 Task: Add a condition where "Hours until next SLA breach Less than Fifty" in unsolved tickets in your groups.
Action: Mouse moved to (132, 460)
Screenshot: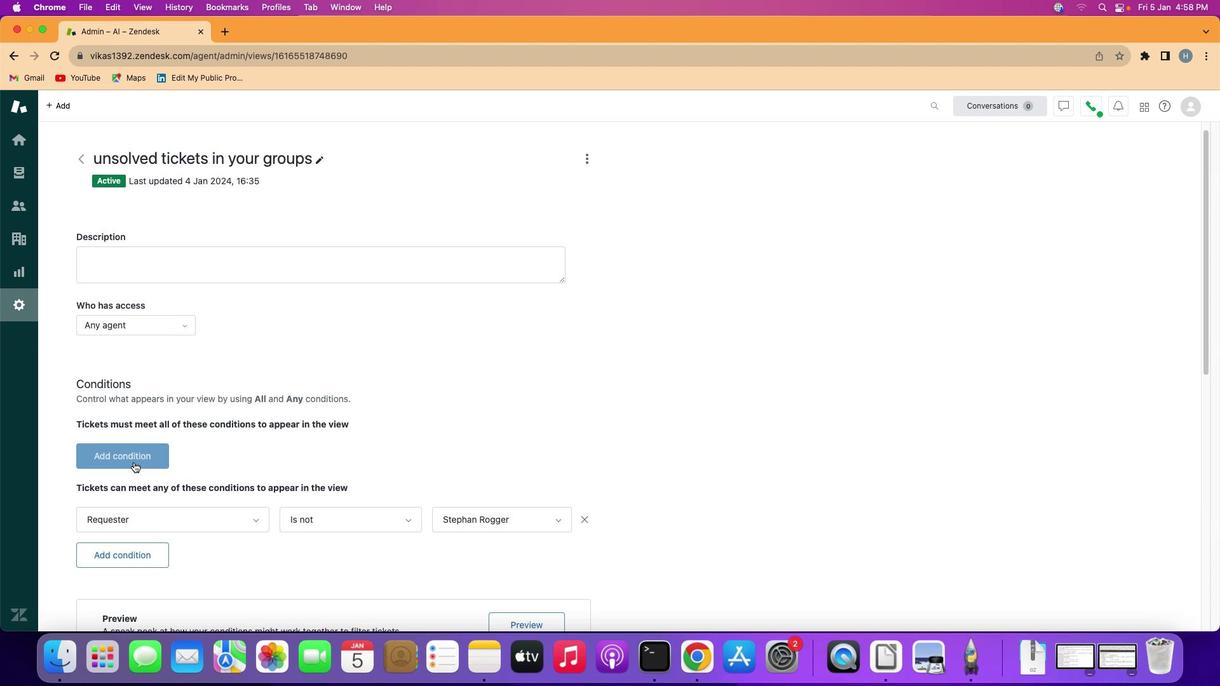 
Action: Mouse pressed left at (132, 460)
Screenshot: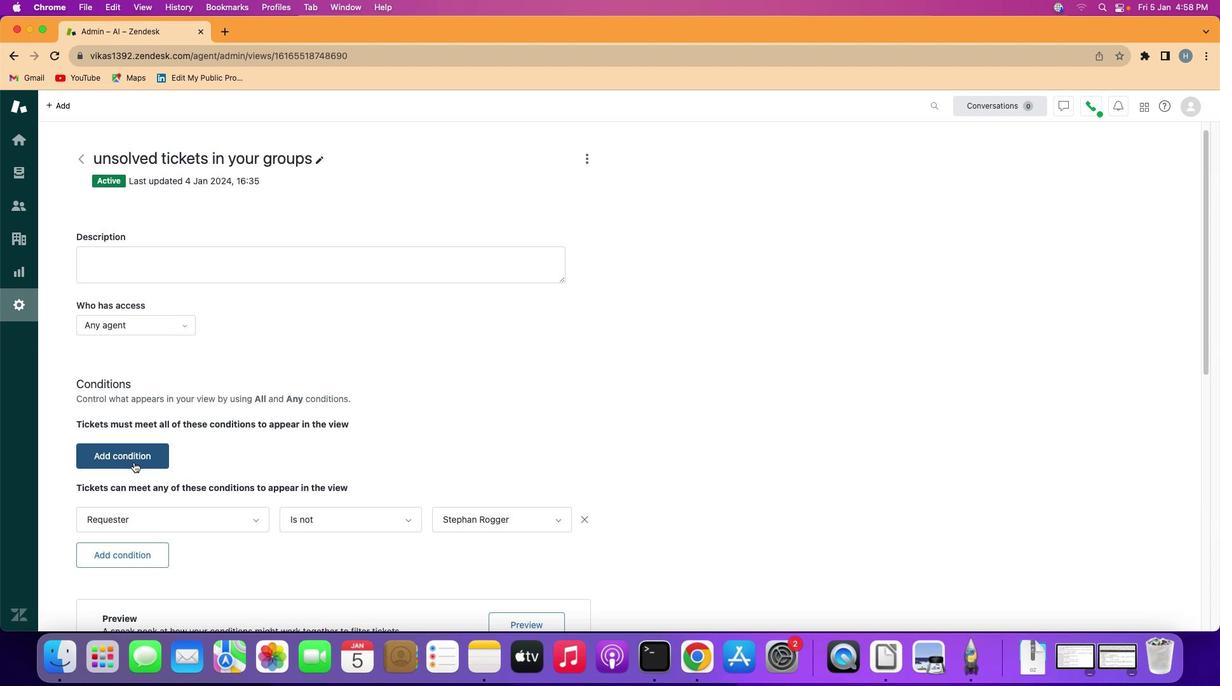 
Action: Mouse moved to (186, 454)
Screenshot: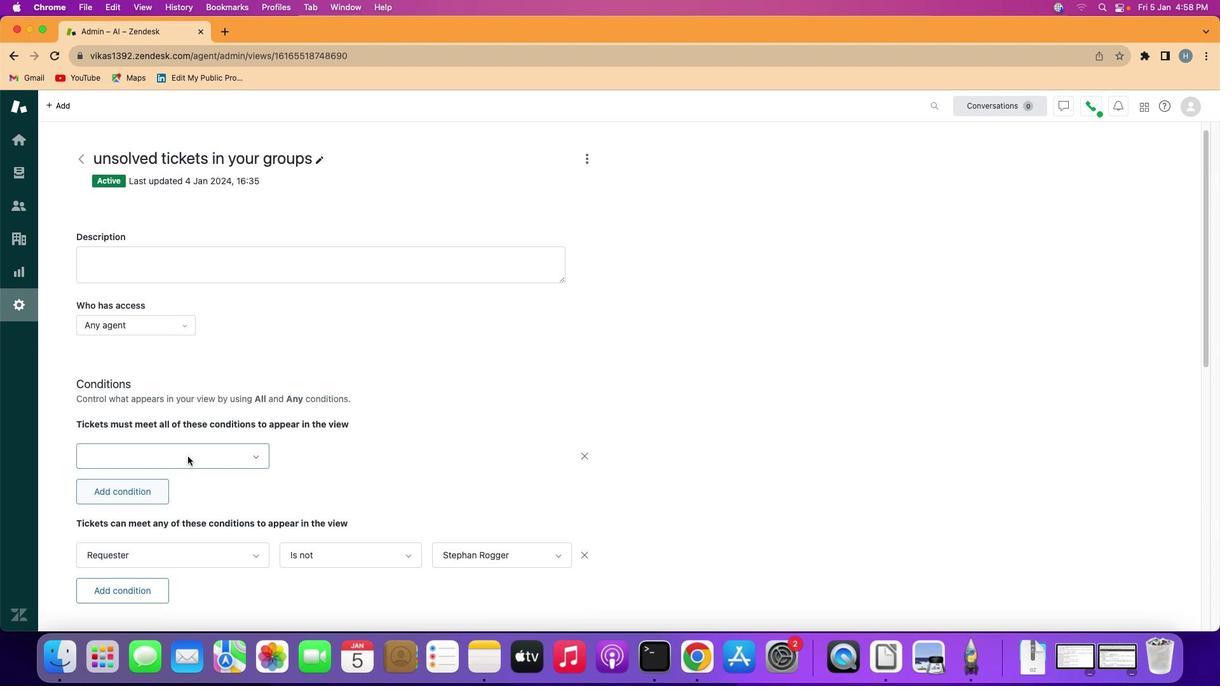
Action: Mouse pressed left at (186, 454)
Screenshot: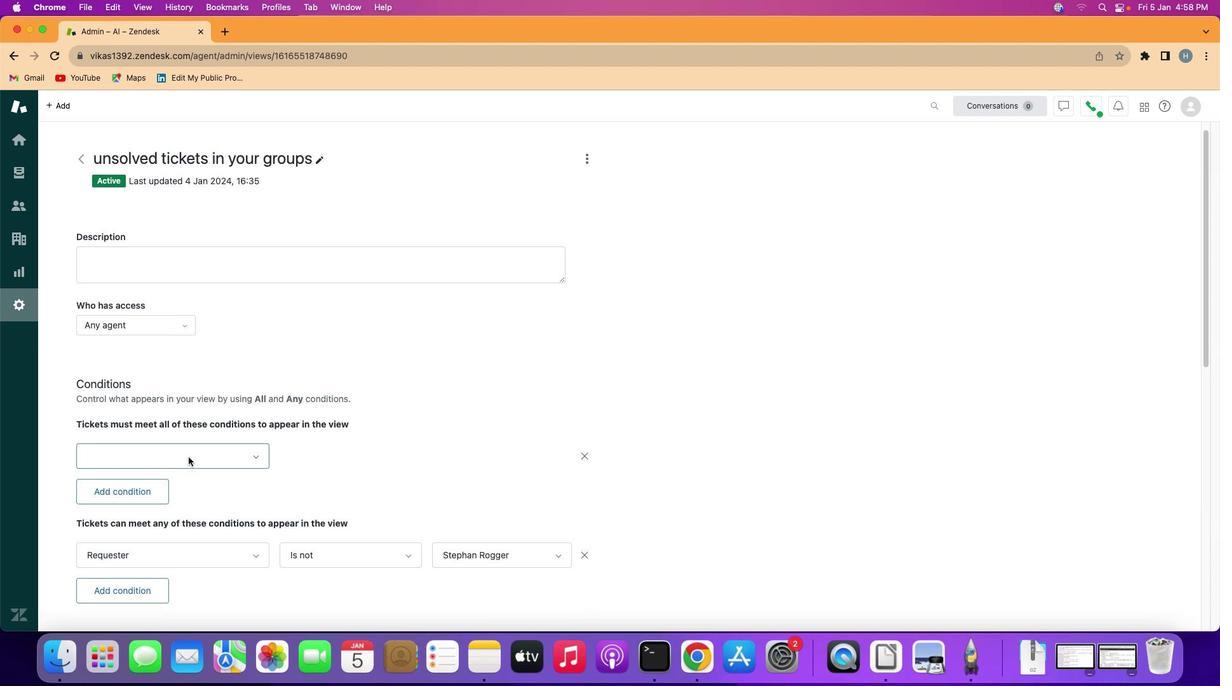 
Action: Mouse moved to (187, 354)
Screenshot: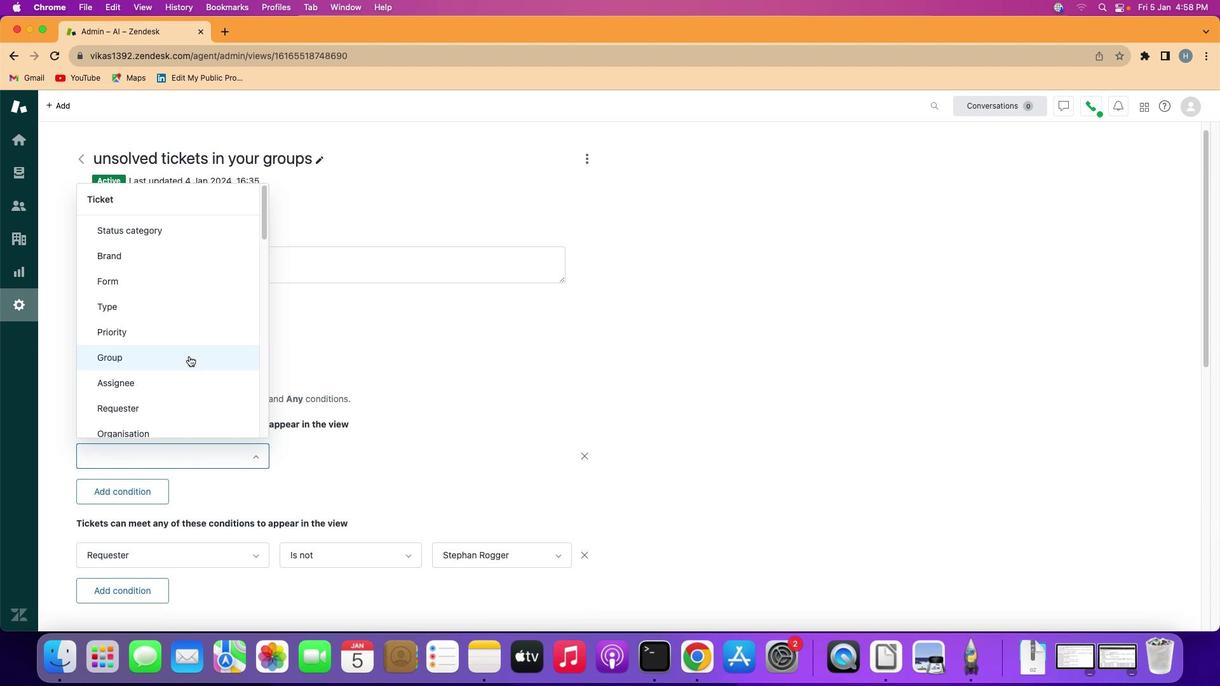 
Action: Mouse scrolled (187, 354) with delta (-1, -1)
Screenshot: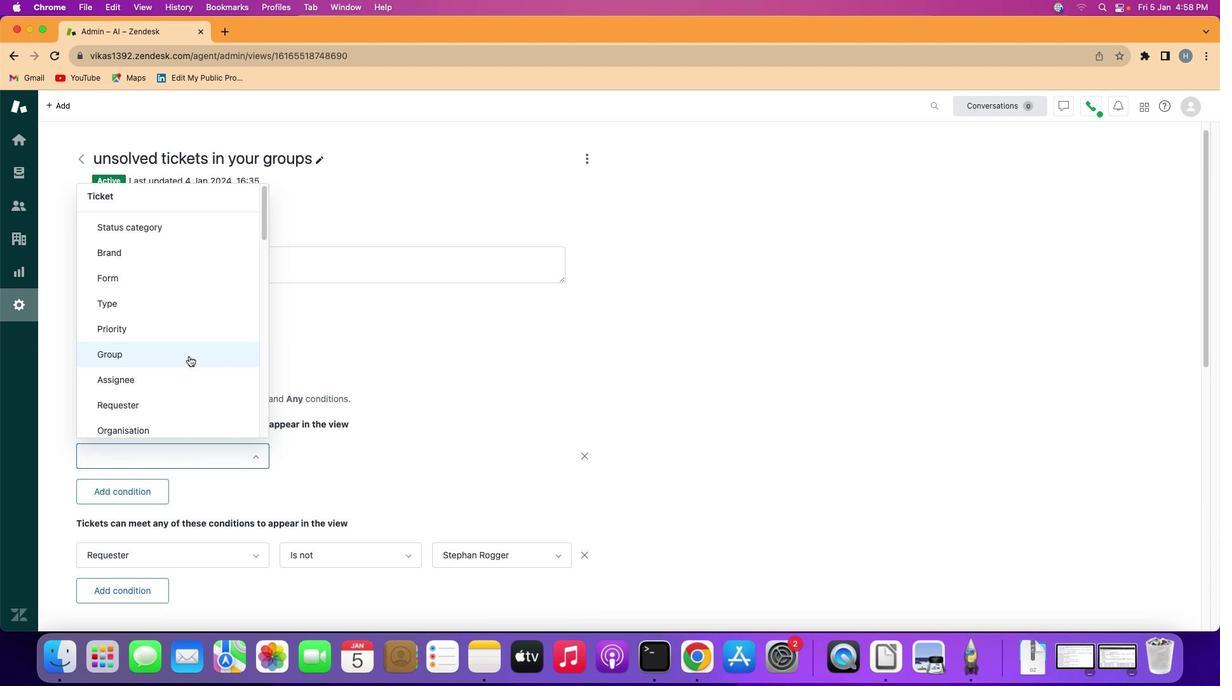 
Action: Mouse scrolled (187, 354) with delta (-1, -1)
Screenshot: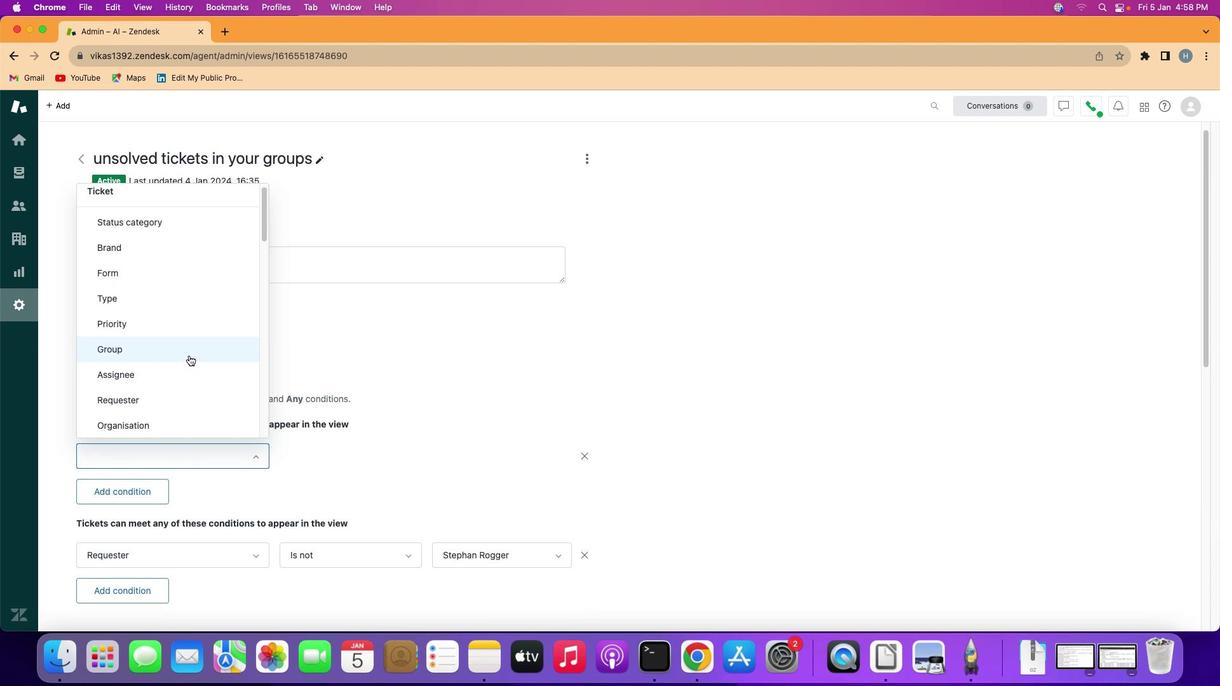 
Action: Mouse moved to (187, 353)
Screenshot: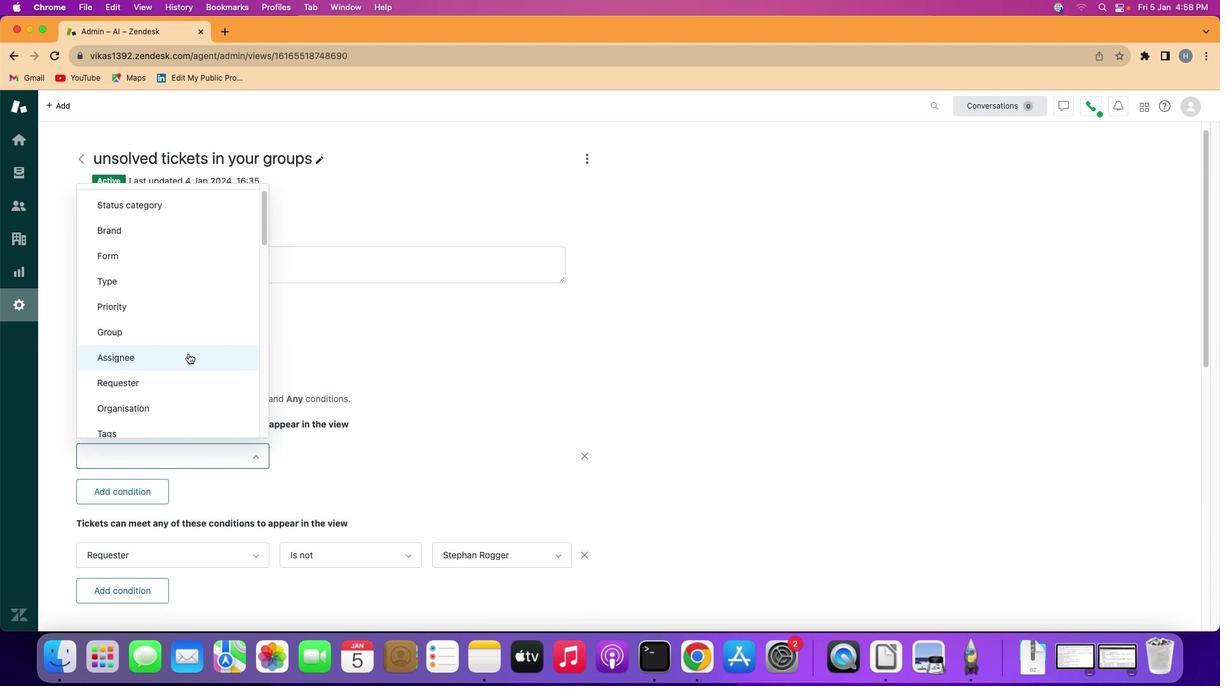 
Action: Mouse scrolled (187, 353) with delta (-1, -1)
Screenshot: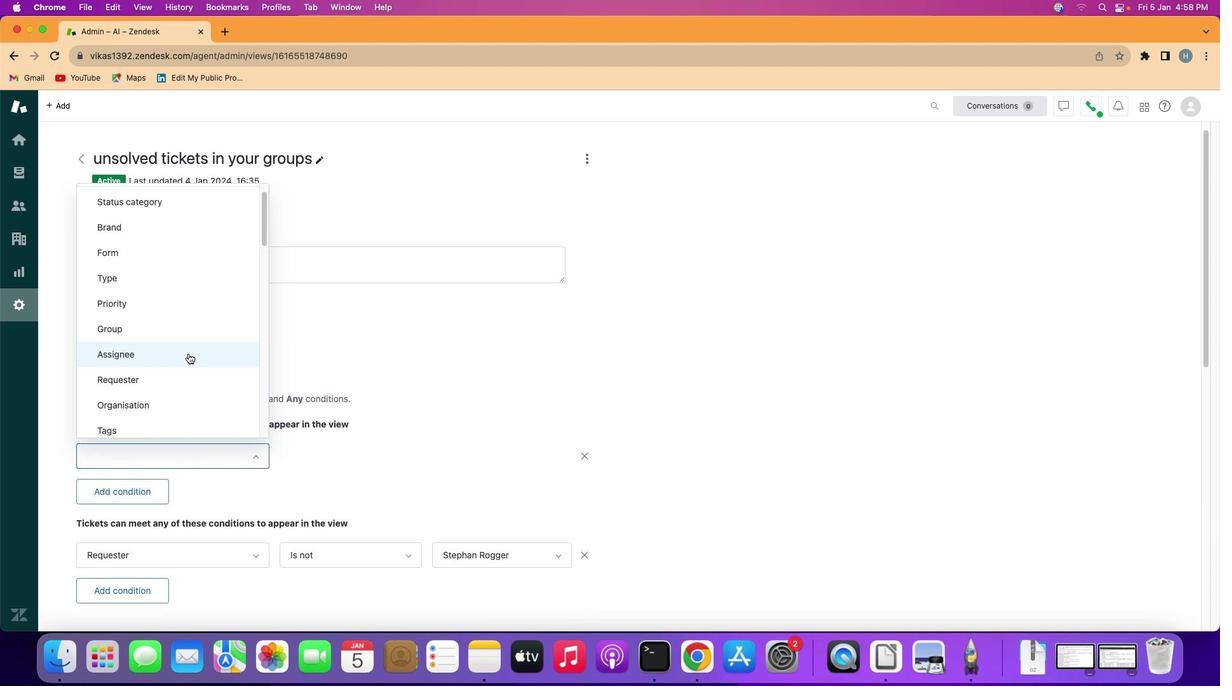 
Action: Mouse moved to (186, 352)
Screenshot: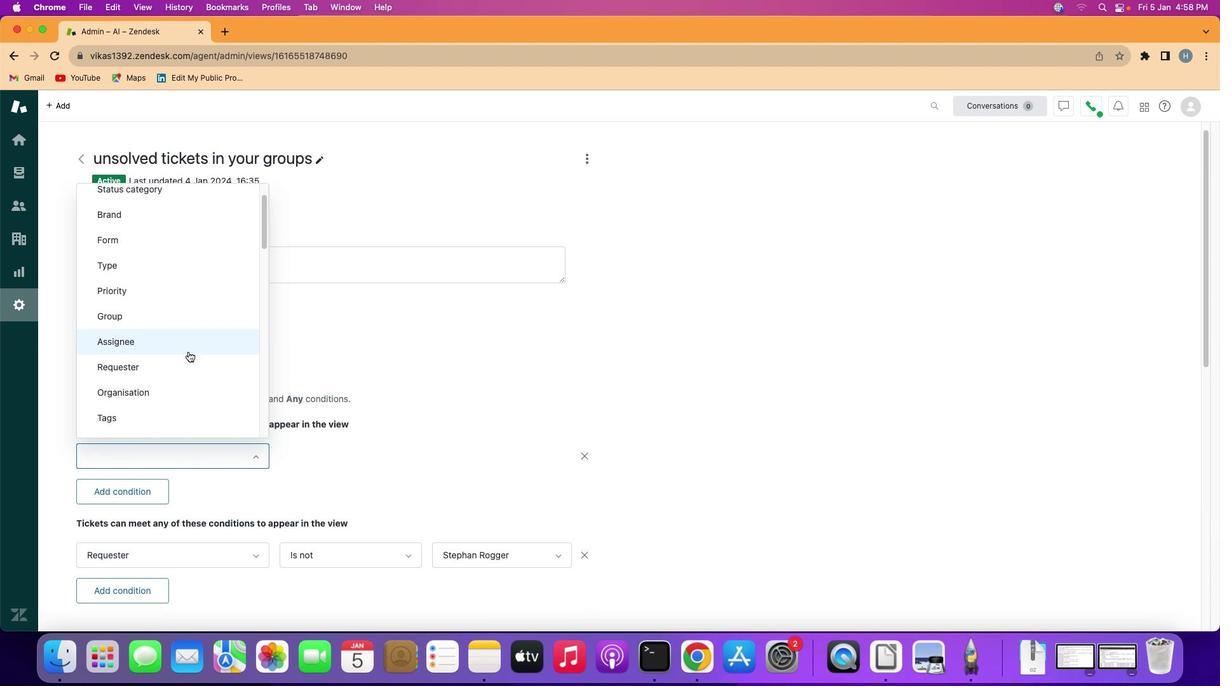 
Action: Mouse scrolled (186, 352) with delta (-1, -1)
Screenshot: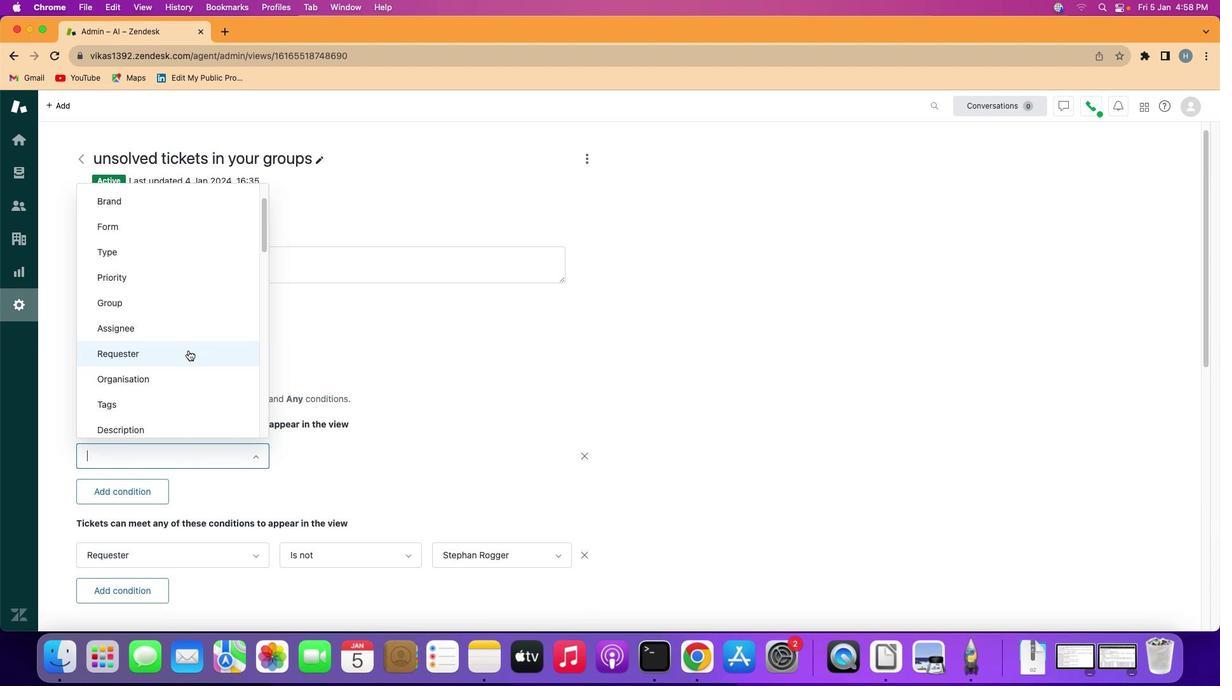 
Action: Mouse moved to (186, 348)
Screenshot: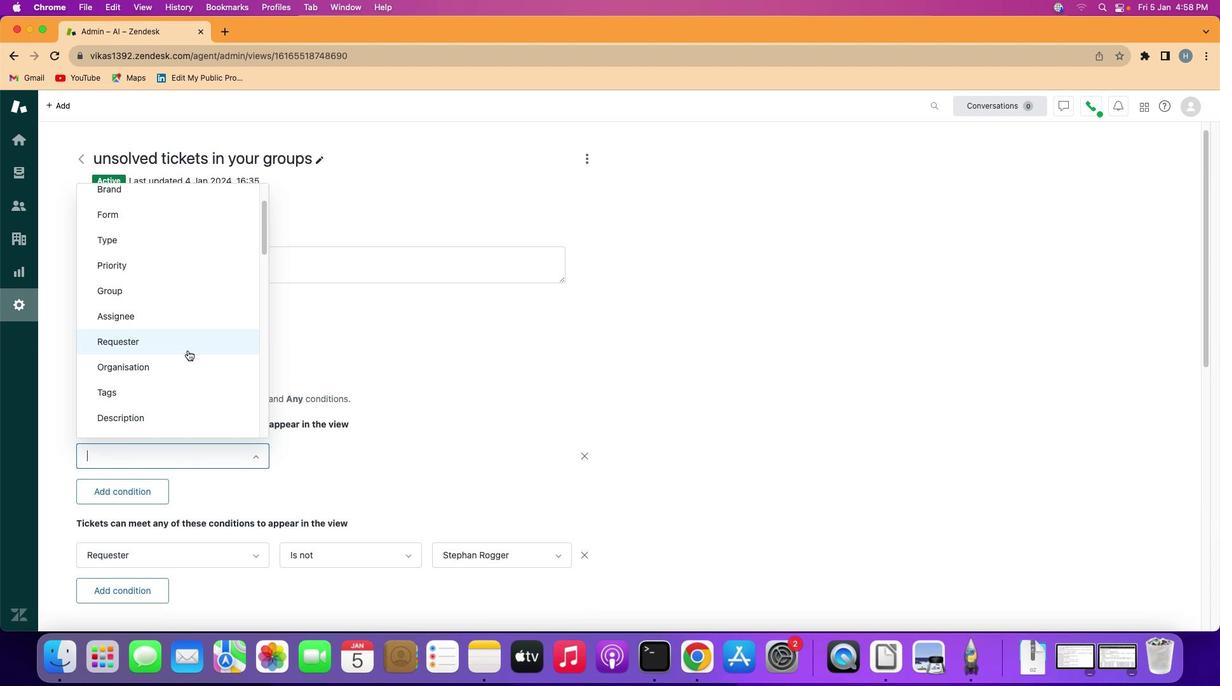 
Action: Mouse scrolled (186, 348) with delta (-1, -1)
Screenshot: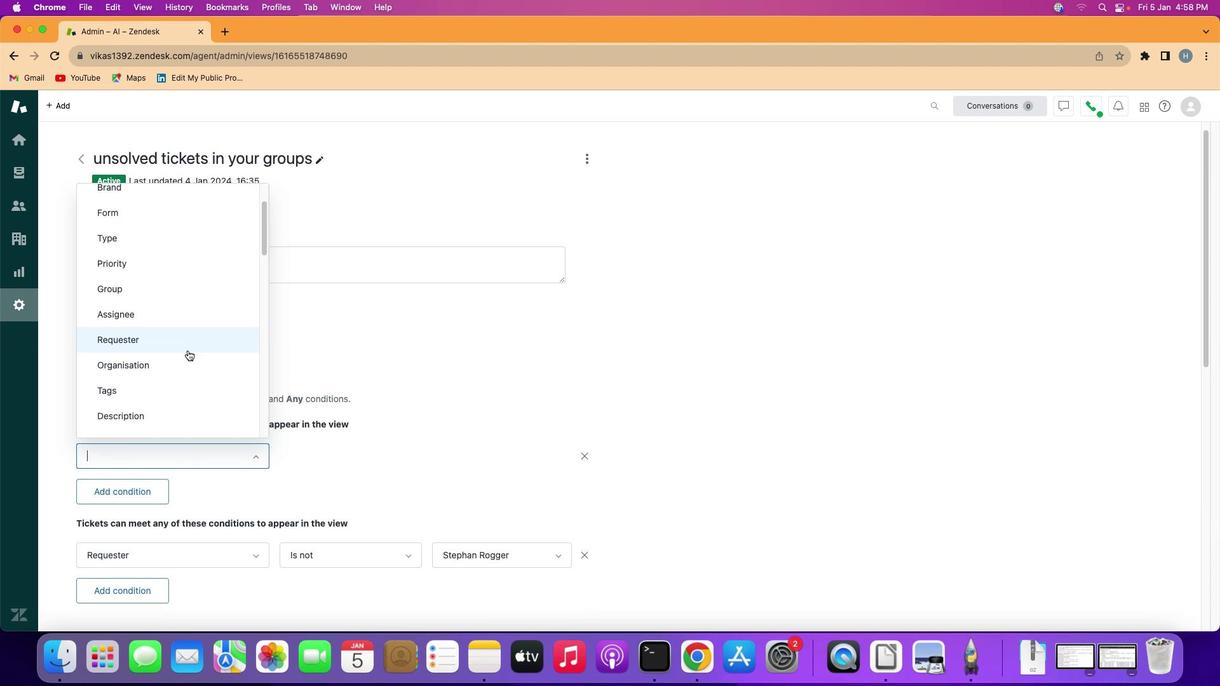 
Action: Mouse scrolled (186, 348) with delta (-1, -1)
Screenshot: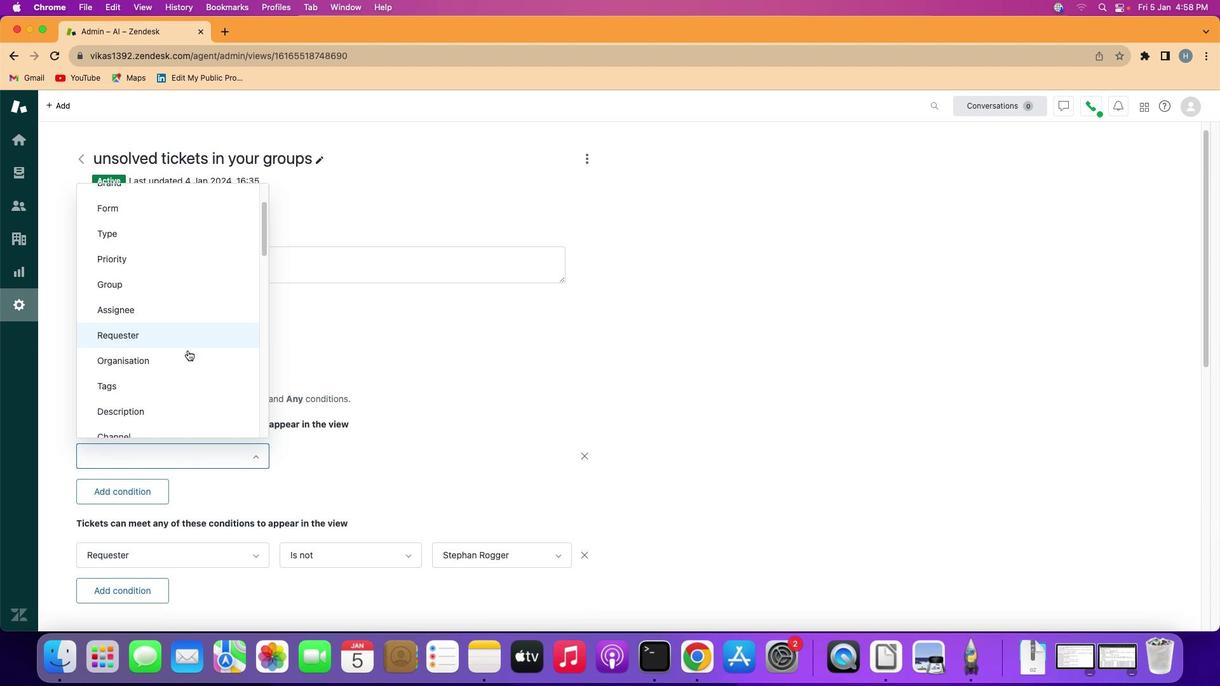 
Action: Mouse scrolled (186, 348) with delta (-1, -1)
Screenshot: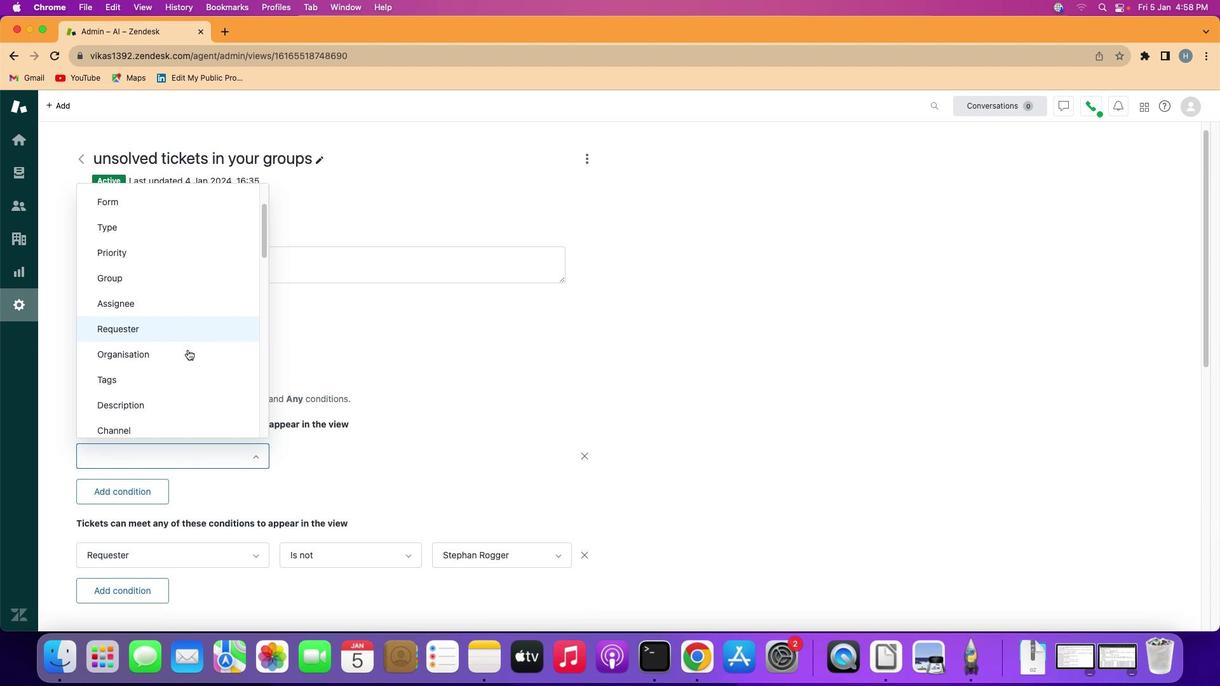 
Action: Mouse scrolled (186, 348) with delta (-1, -1)
Screenshot: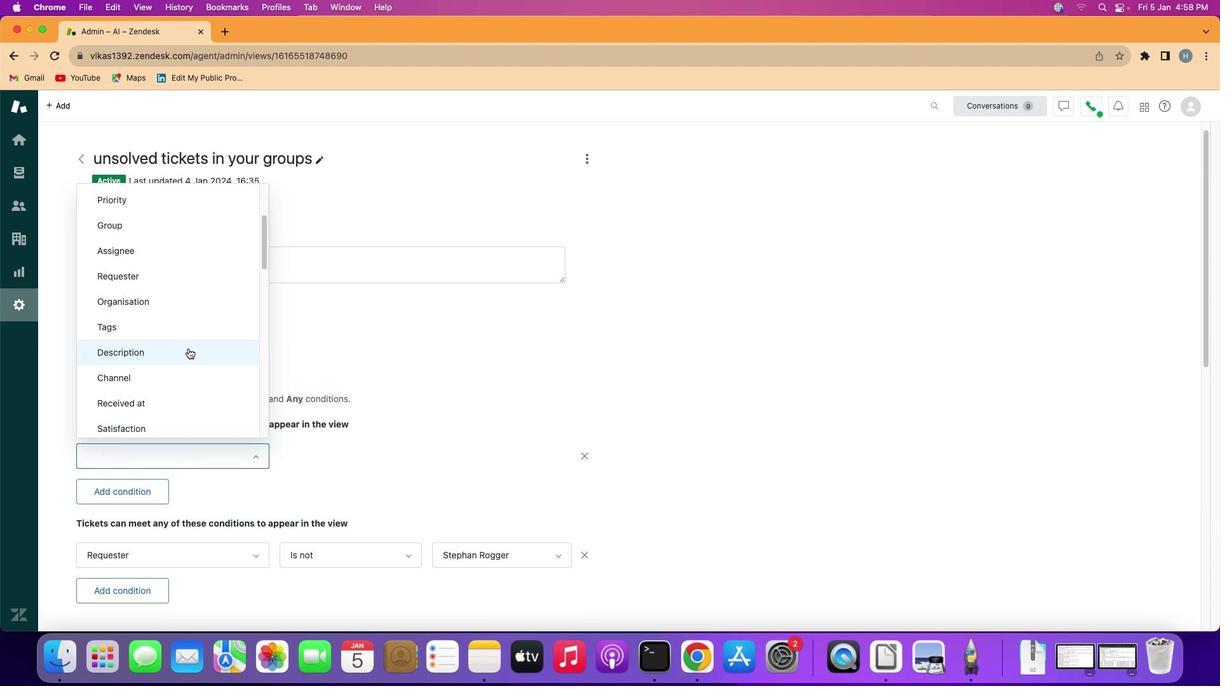 
Action: Mouse moved to (186, 346)
Screenshot: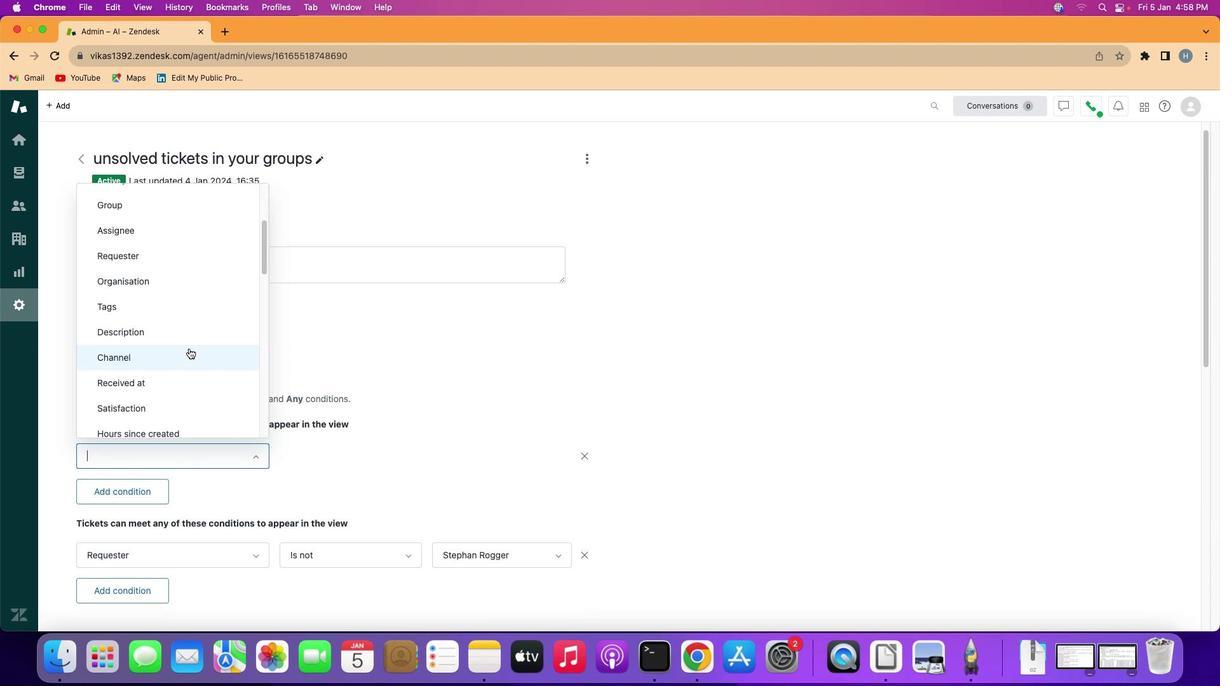 
Action: Mouse scrolled (186, 346) with delta (-1, -1)
Screenshot: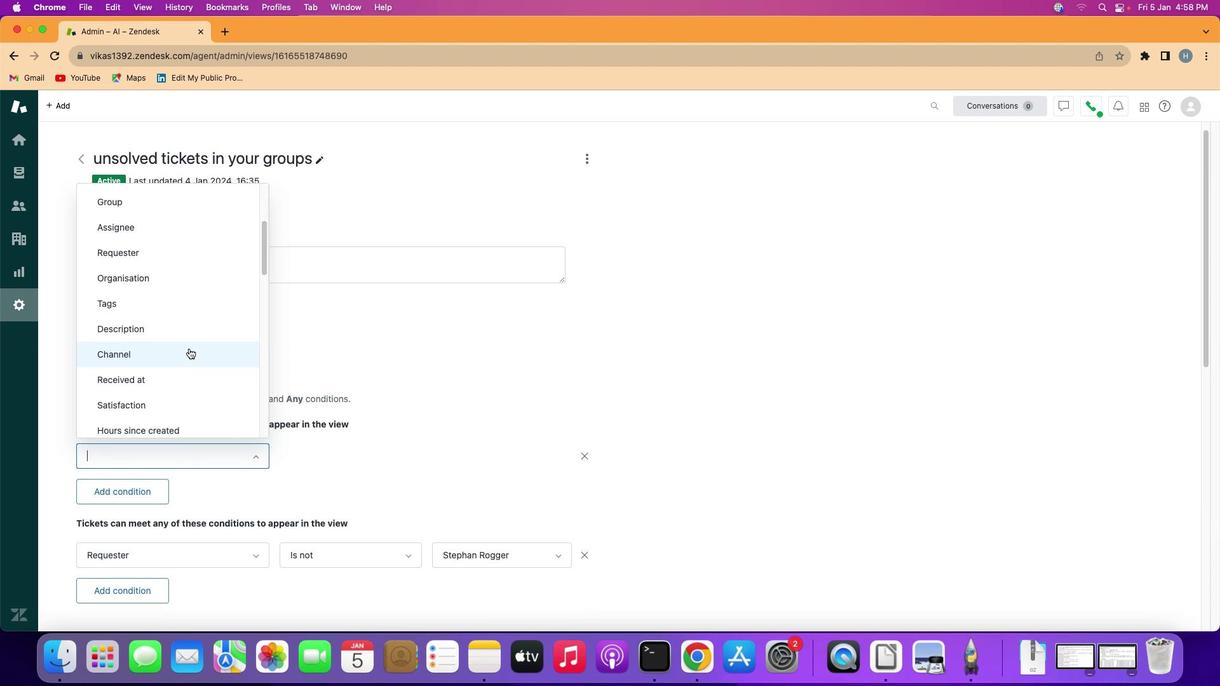 
Action: Mouse scrolled (186, 346) with delta (-1, -1)
Screenshot: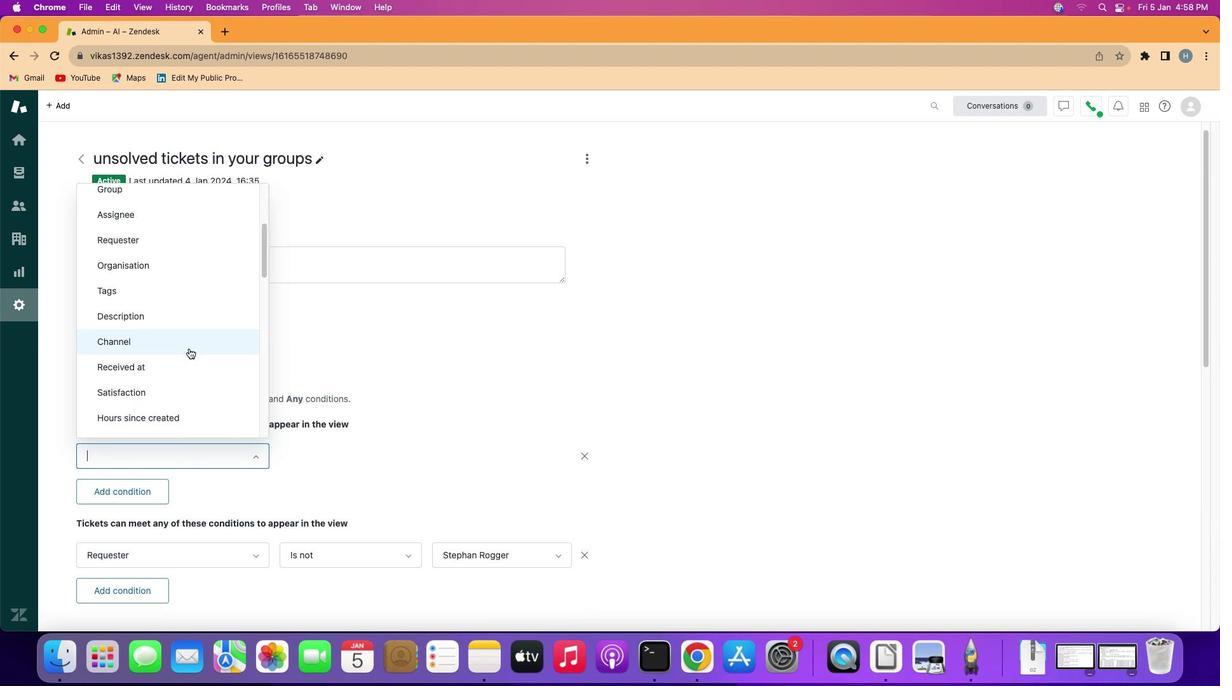 
Action: Mouse scrolled (186, 346) with delta (-1, -1)
Screenshot: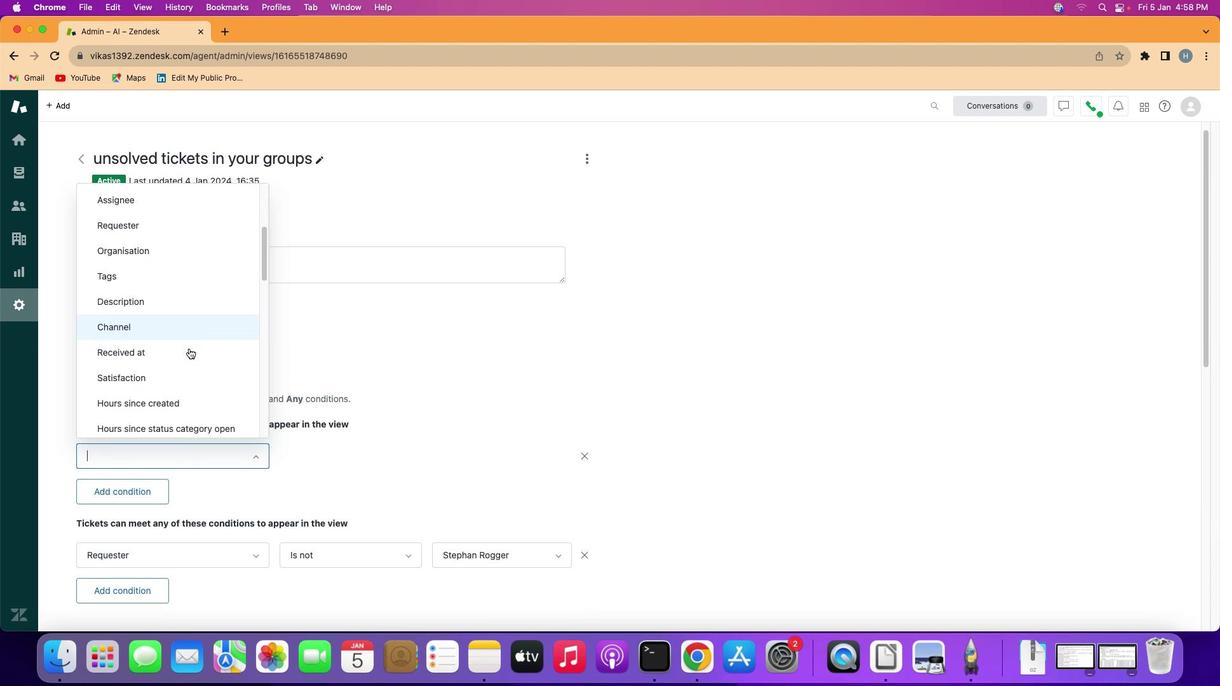 
Action: Mouse scrolled (186, 346) with delta (-1, -2)
Screenshot: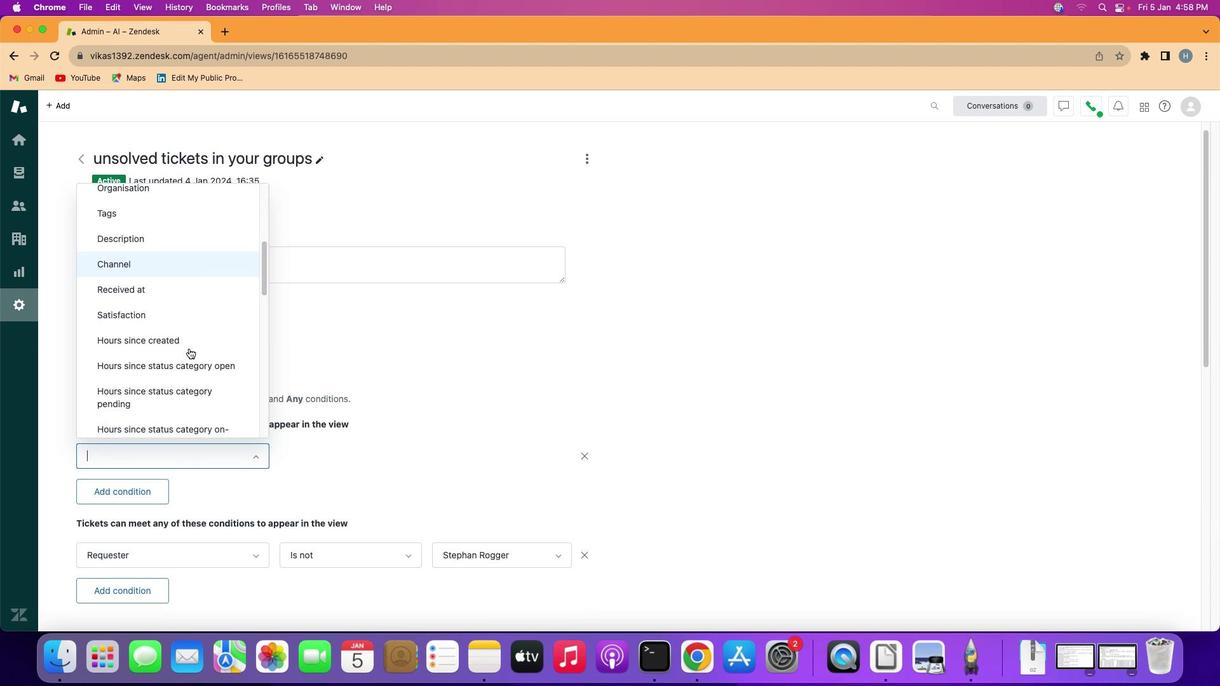 
Action: Mouse moved to (187, 345)
Screenshot: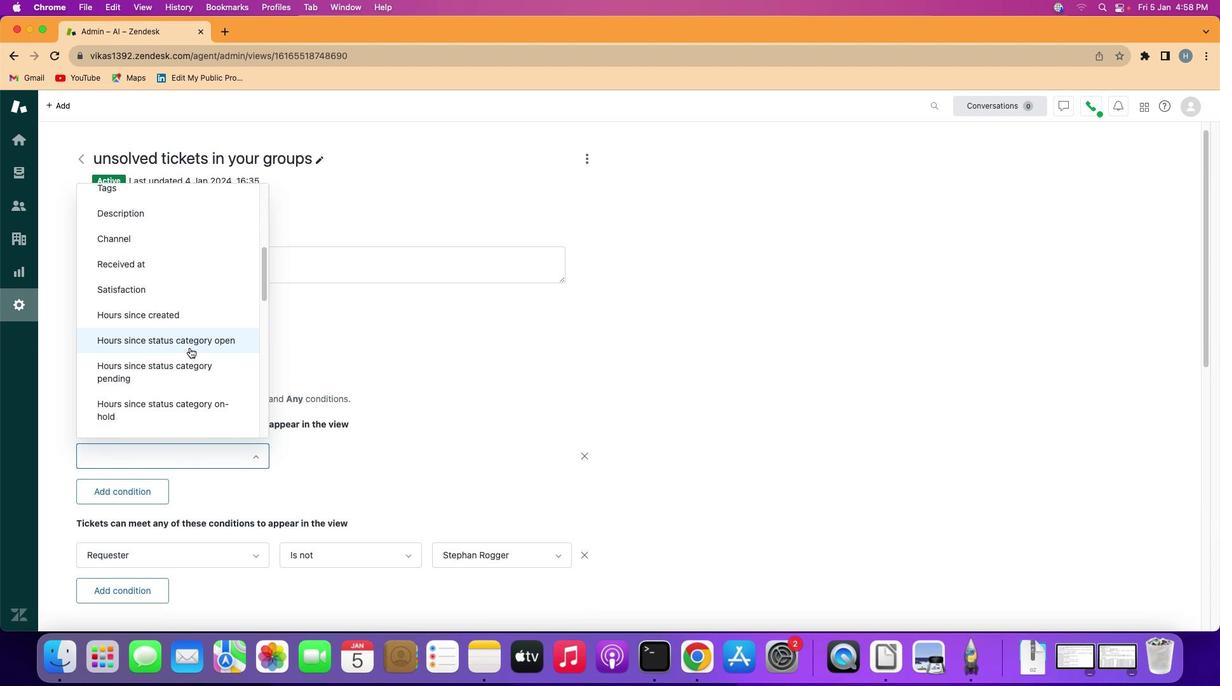 
Action: Mouse scrolled (187, 345) with delta (-1, -1)
Screenshot: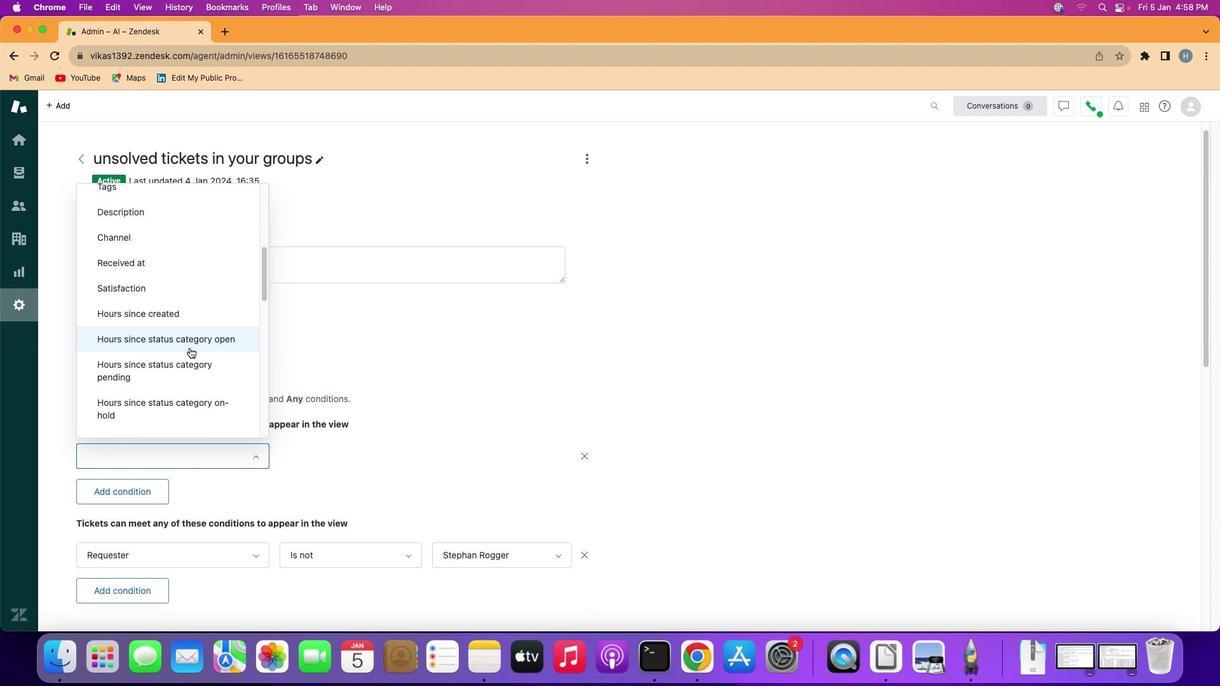 
Action: Mouse scrolled (187, 345) with delta (-1, 0)
Screenshot: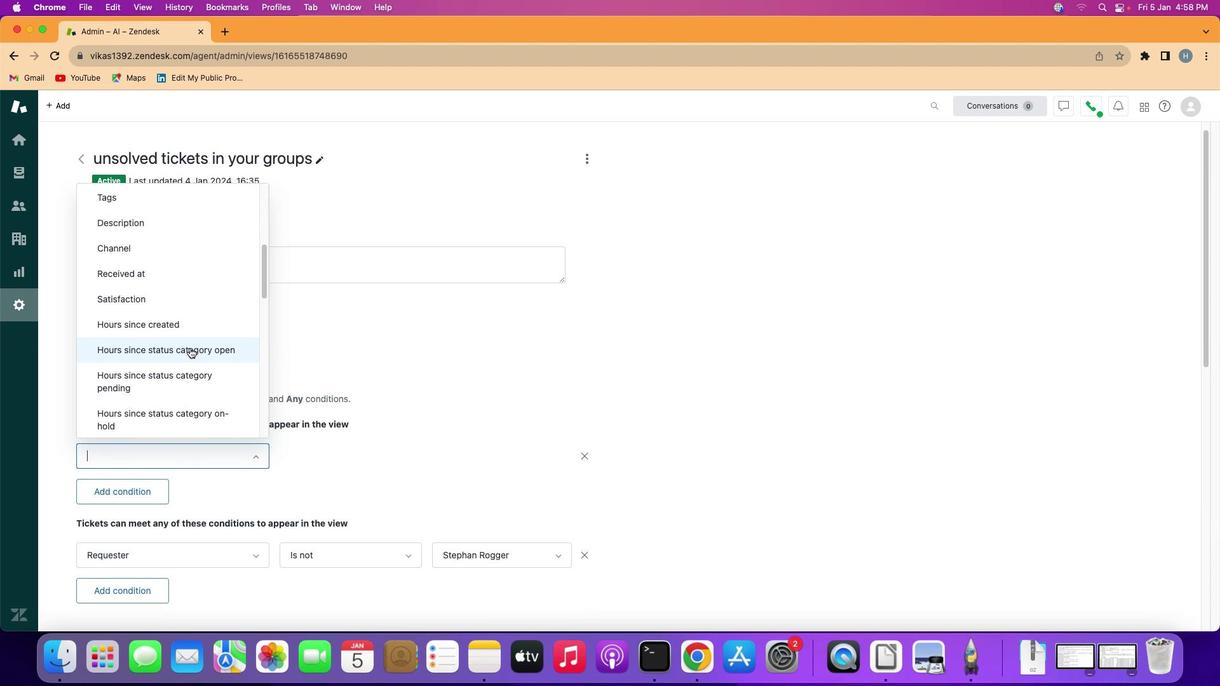 
Action: Mouse scrolled (187, 345) with delta (-1, -1)
Screenshot: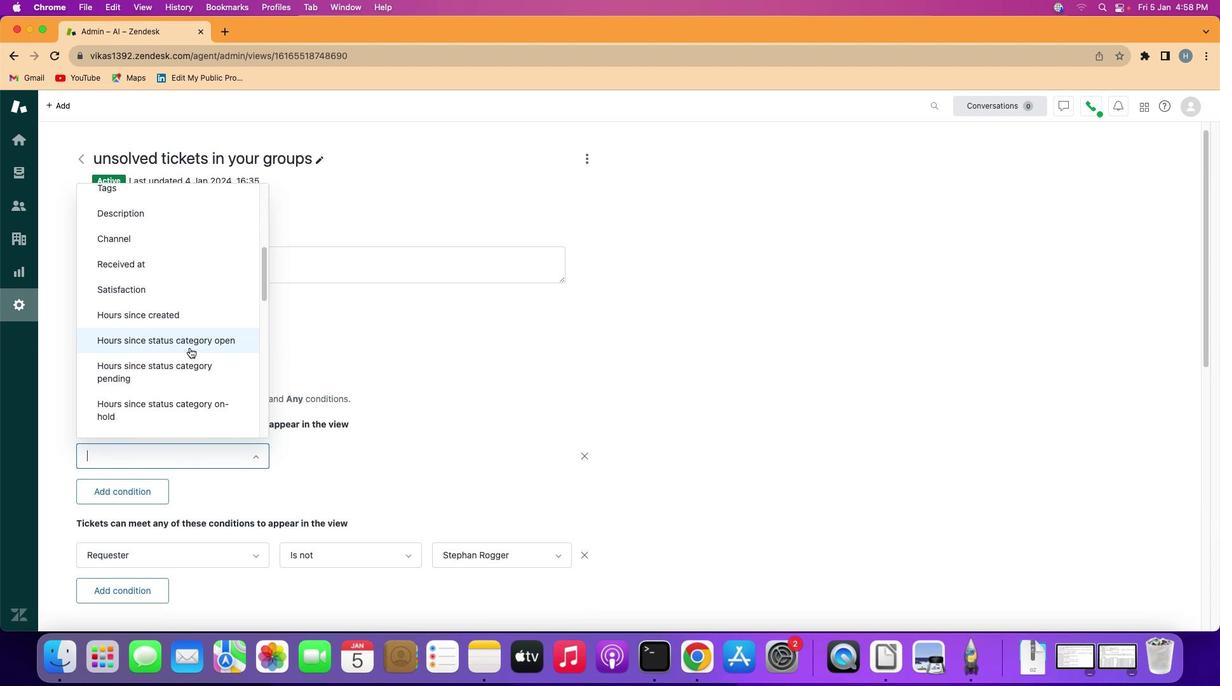 
Action: Mouse scrolled (187, 345) with delta (-1, -1)
Screenshot: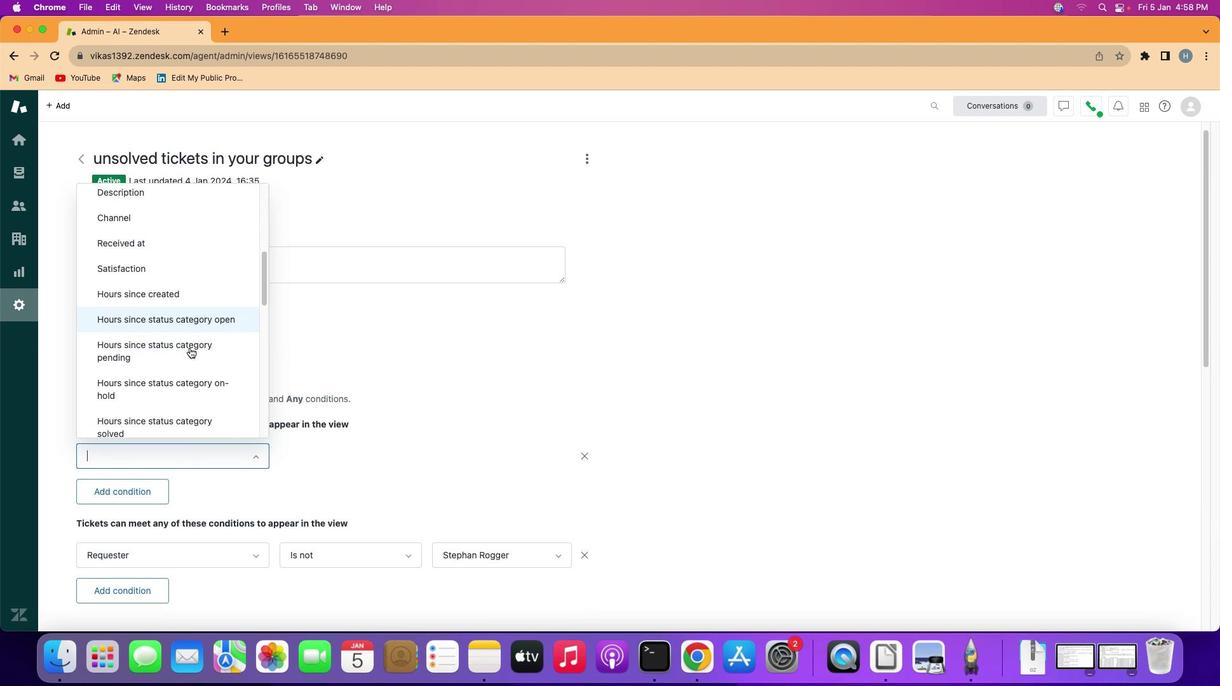 
Action: Mouse scrolled (187, 345) with delta (-1, -2)
Screenshot: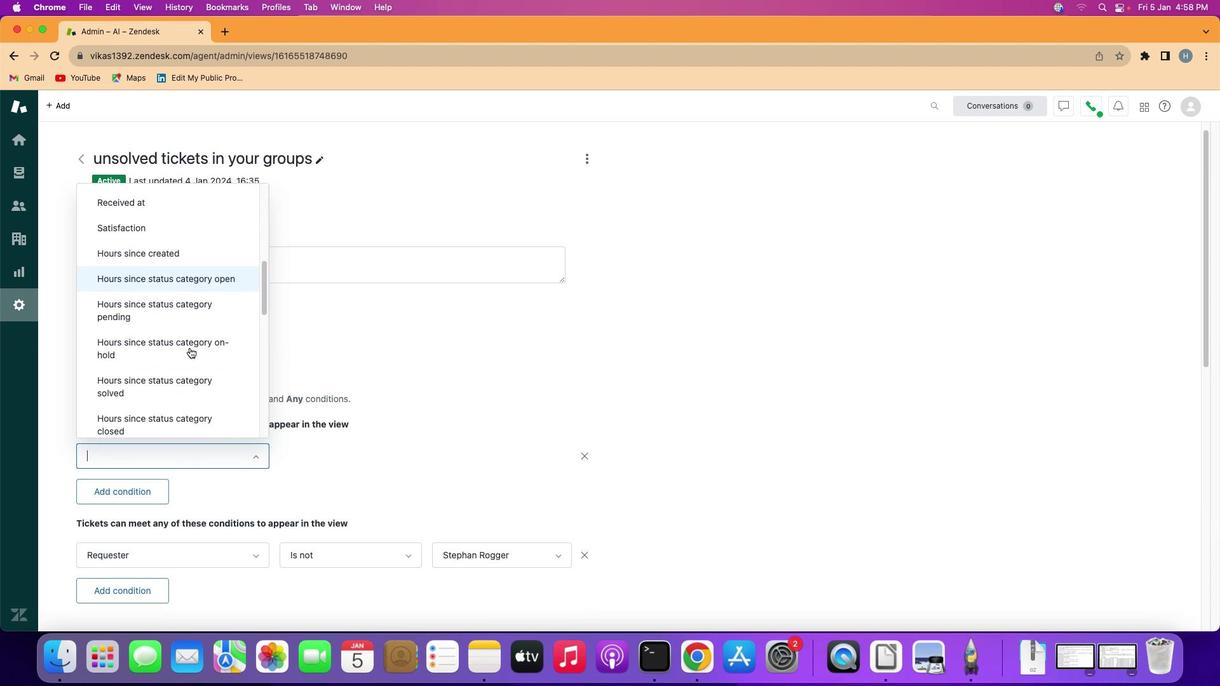 
Action: Mouse moved to (187, 345)
Screenshot: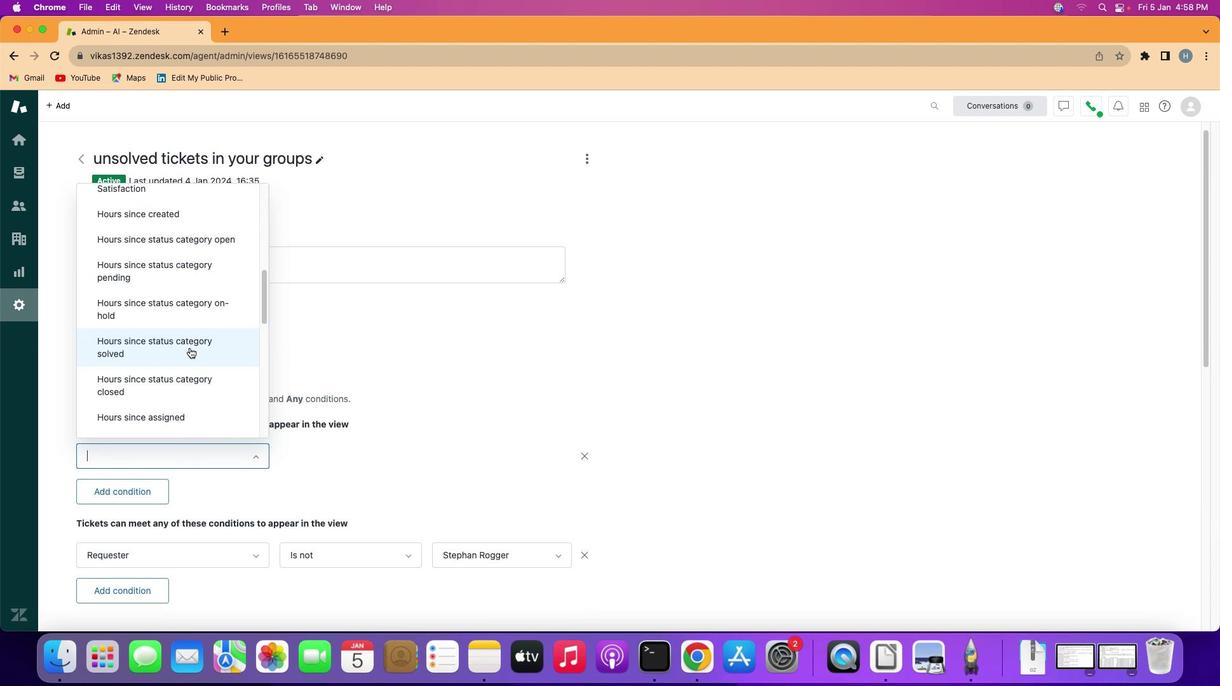 
Action: Mouse scrolled (187, 345) with delta (-1, -1)
Screenshot: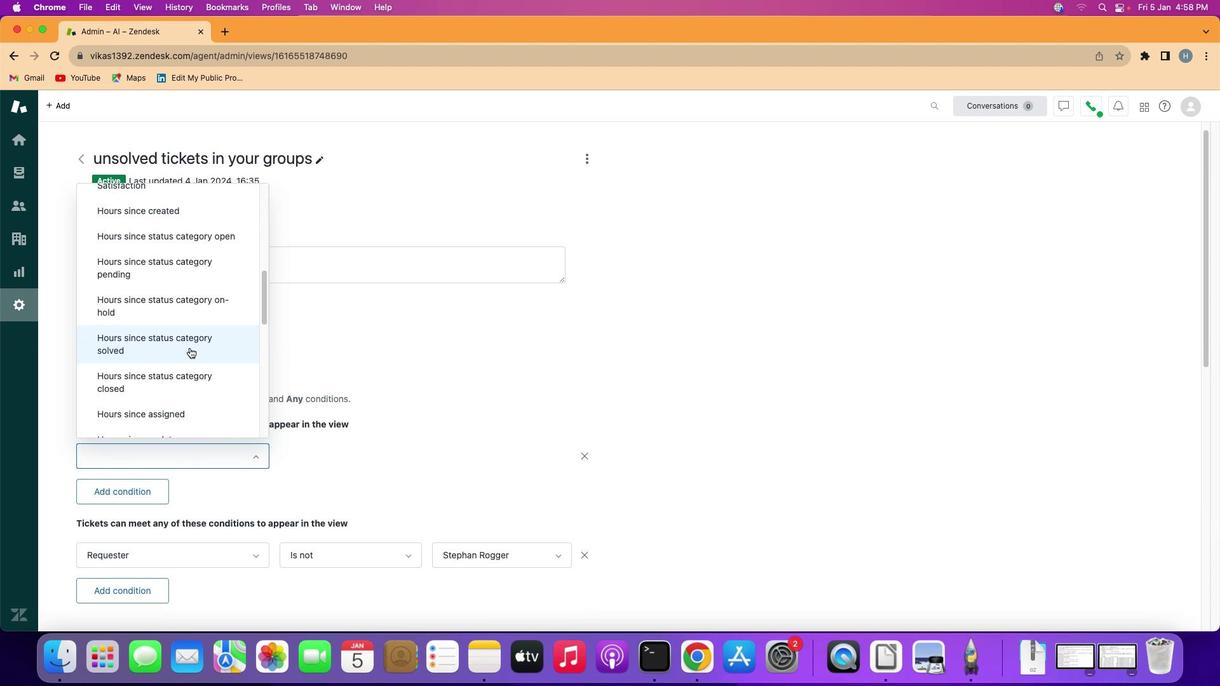 
Action: Mouse scrolled (187, 345) with delta (-1, -1)
Screenshot: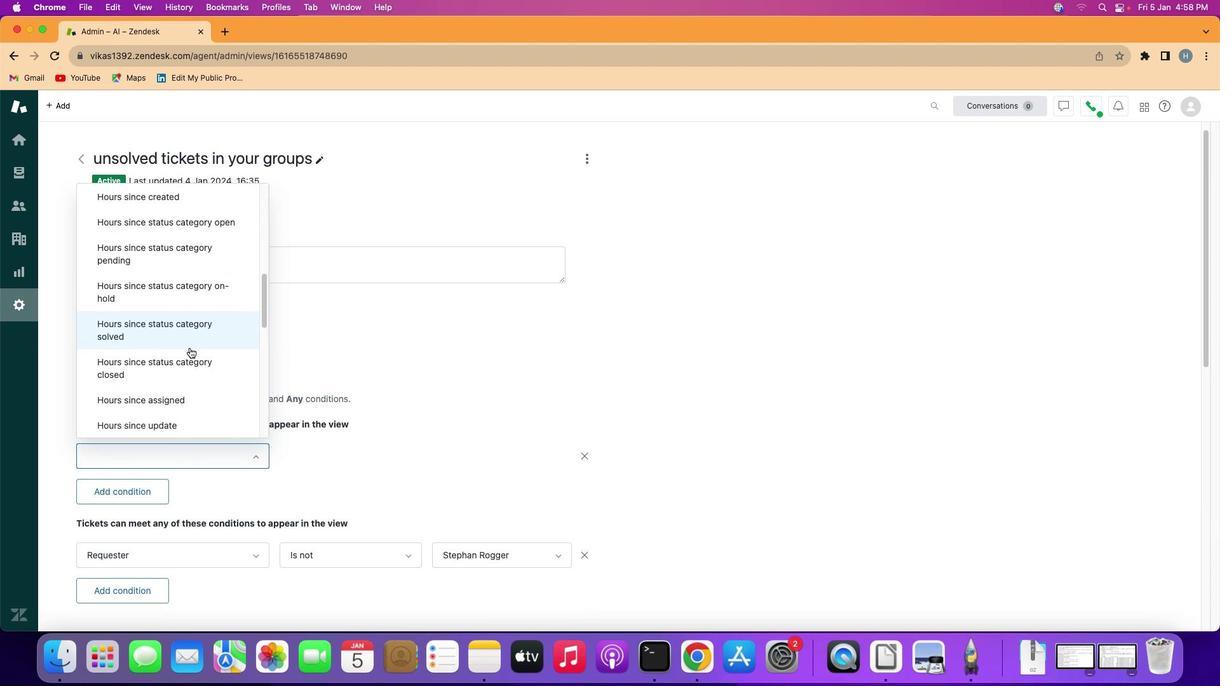 
Action: Mouse scrolled (187, 345) with delta (-1, -2)
Screenshot: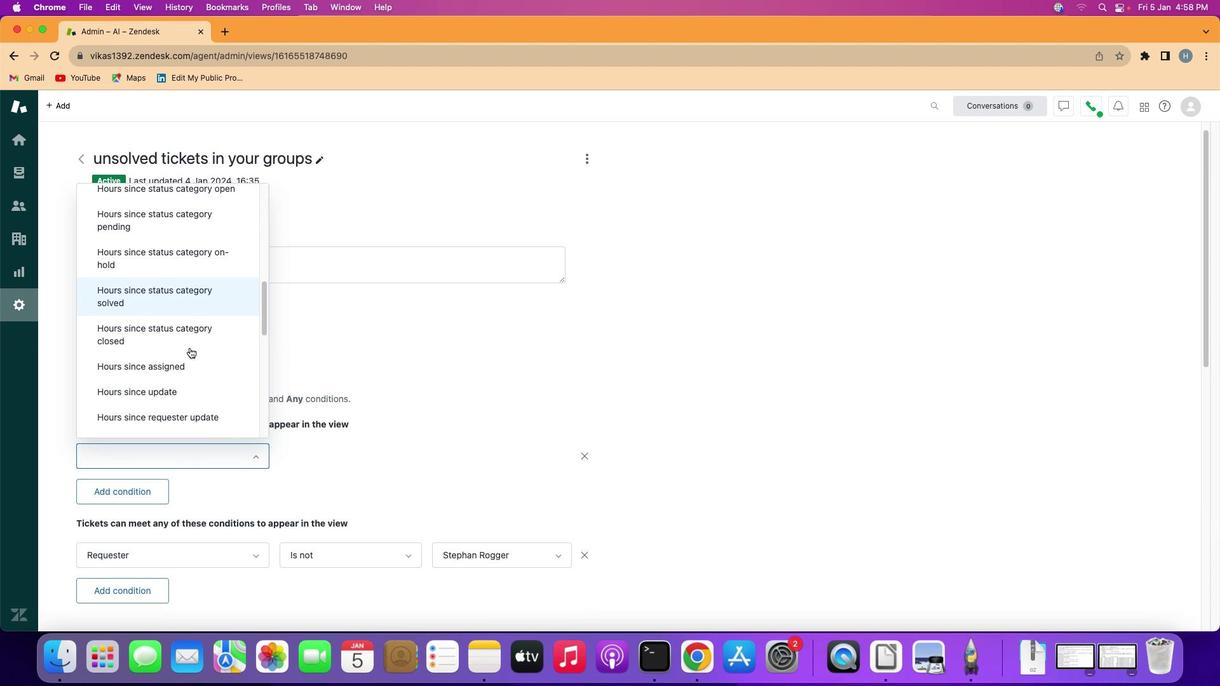 
Action: Mouse scrolled (187, 345) with delta (-1, -2)
Screenshot: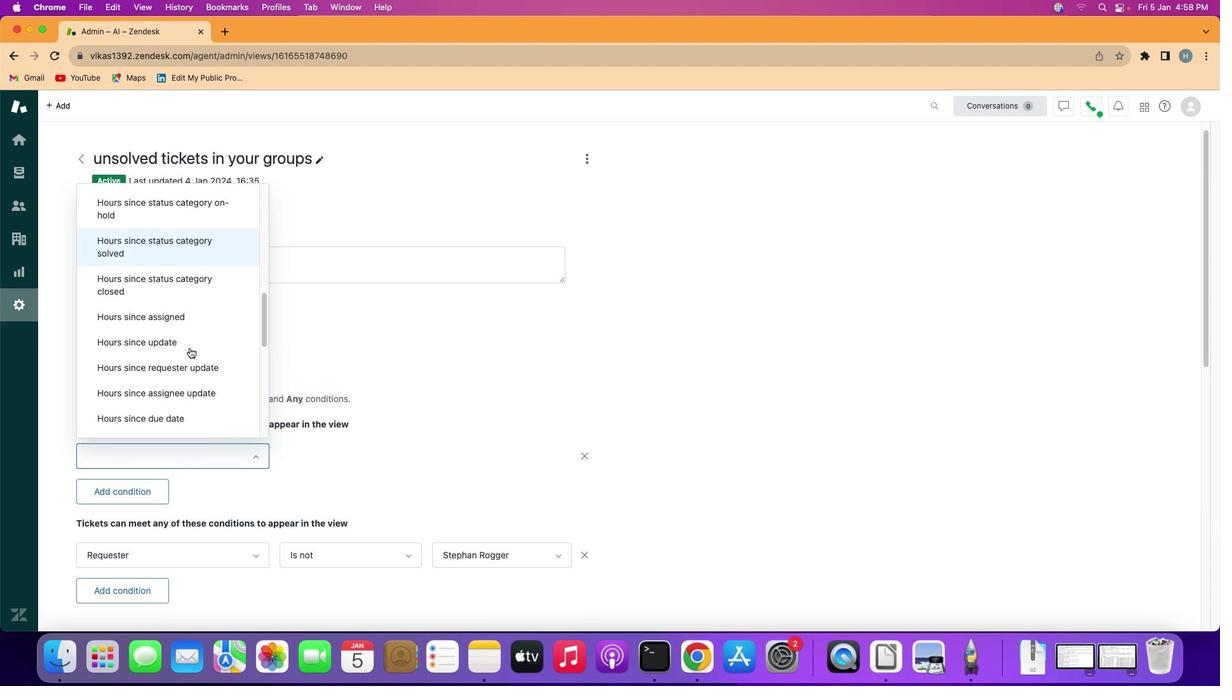 
Action: Mouse scrolled (187, 345) with delta (-1, -1)
Screenshot: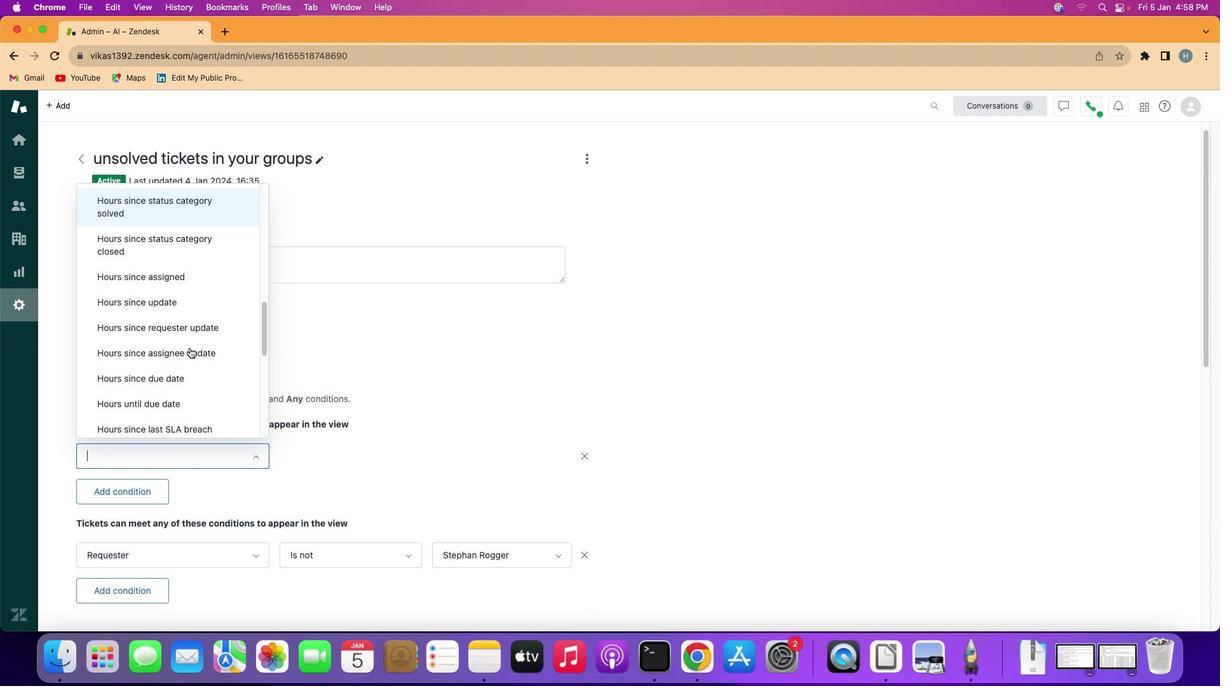 
Action: Mouse scrolled (187, 345) with delta (-1, -1)
Screenshot: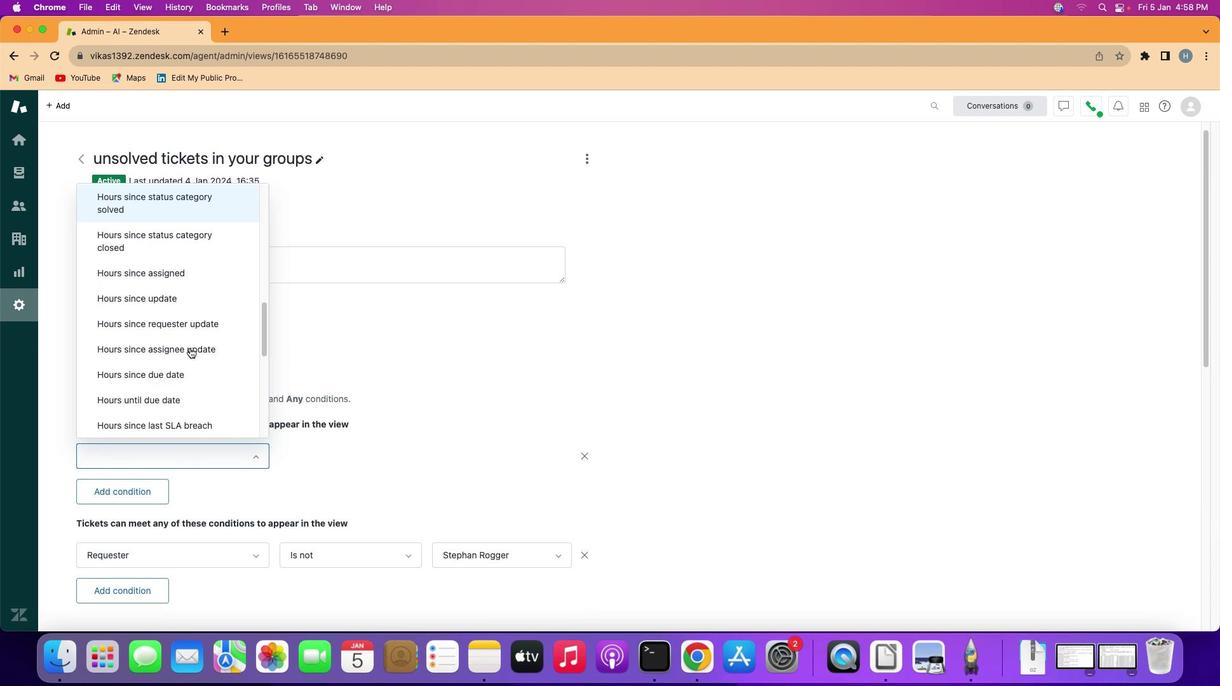 
Action: Mouse scrolled (187, 345) with delta (-1, -1)
Screenshot: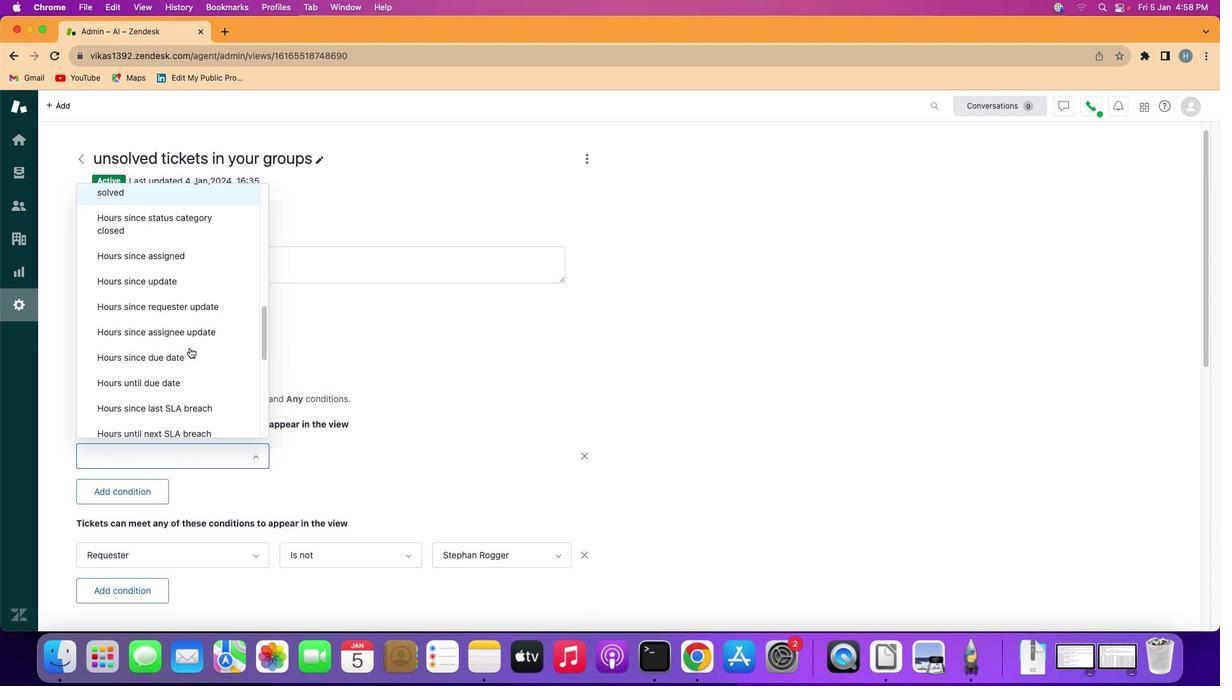 
Action: Mouse scrolled (187, 345) with delta (-1, -1)
Screenshot: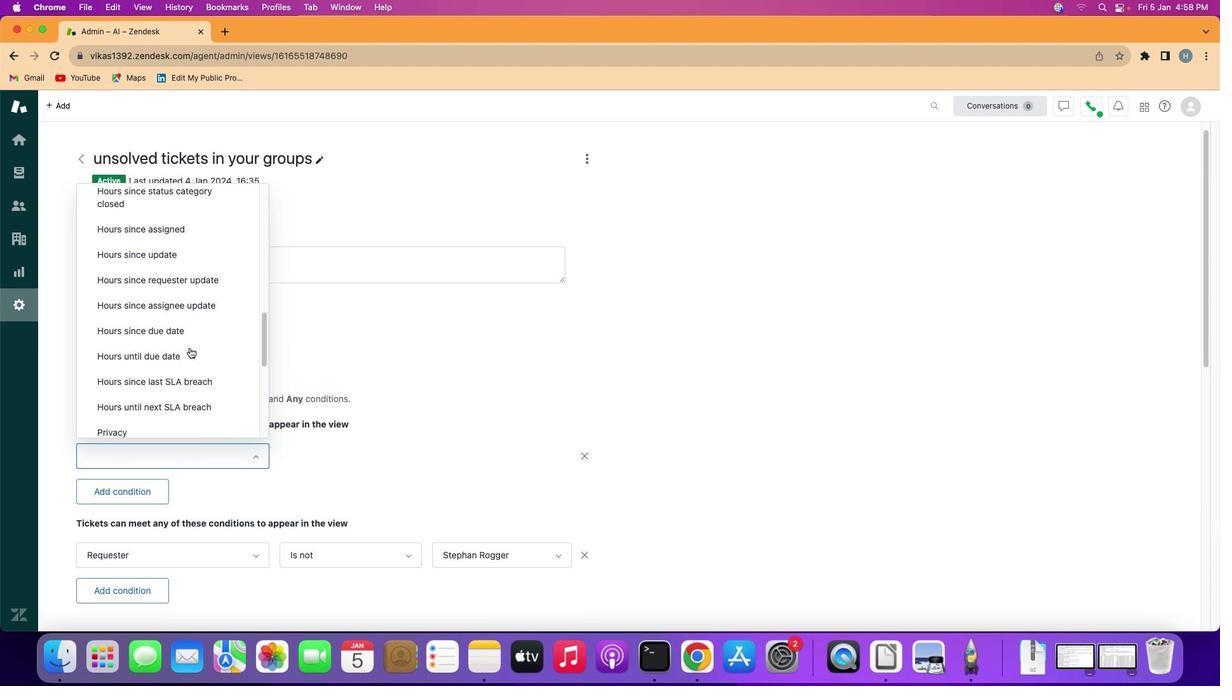 
Action: Mouse scrolled (187, 345) with delta (-1, -1)
Screenshot: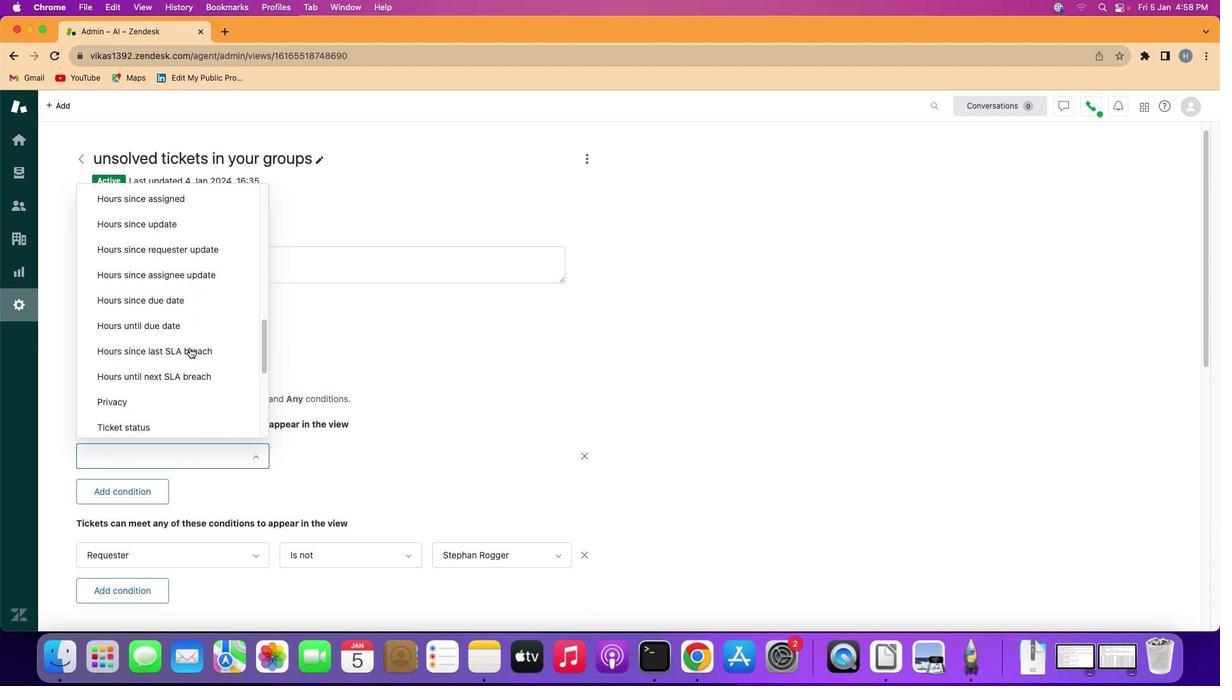 
Action: Mouse moved to (184, 347)
Screenshot: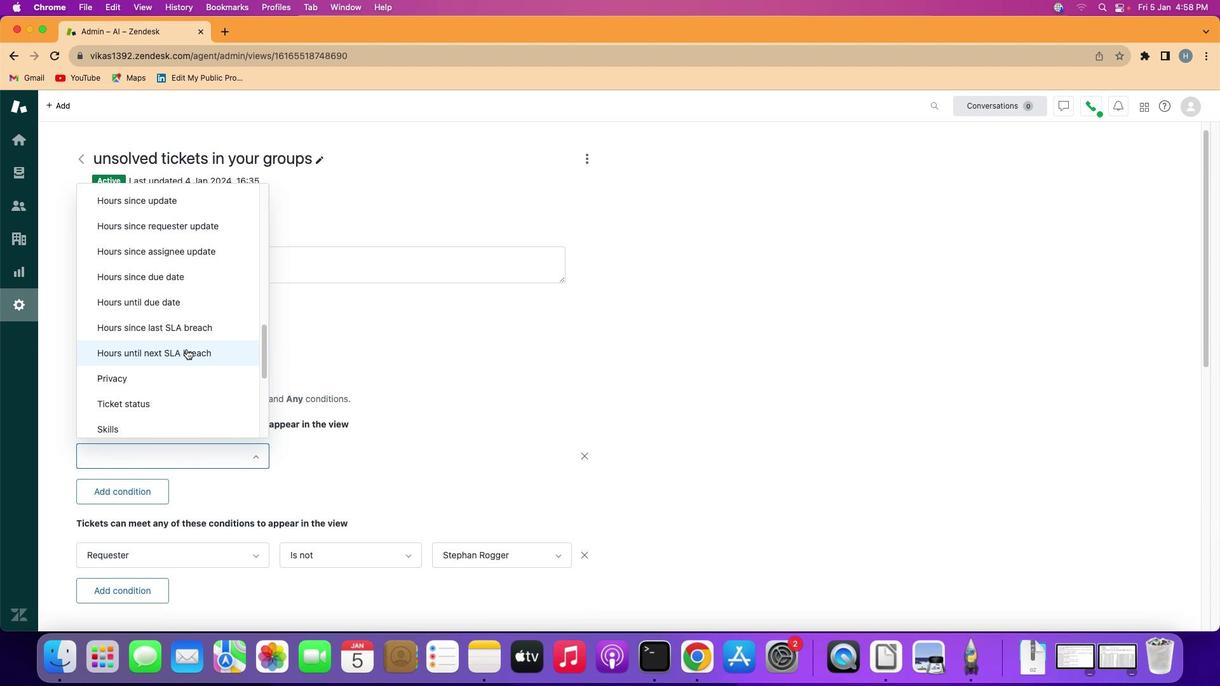 
Action: Mouse pressed left at (184, 347)
Screenshot: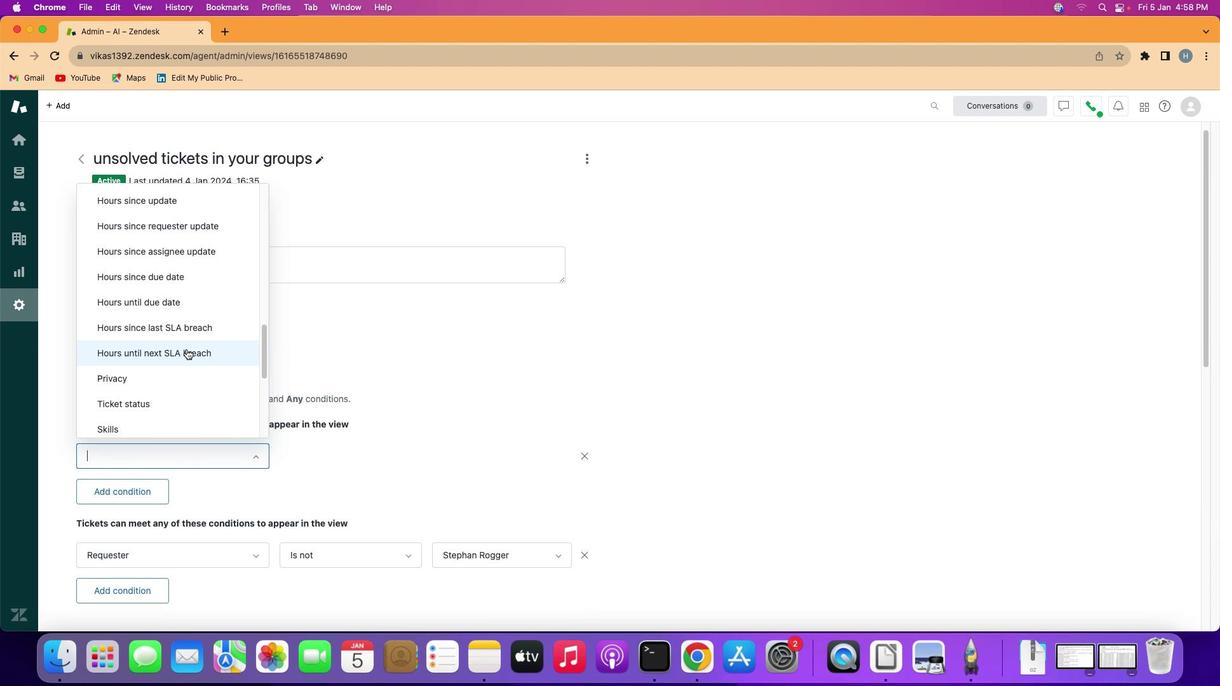 
Action: Mouse moved to (350, 448)
Screenshot: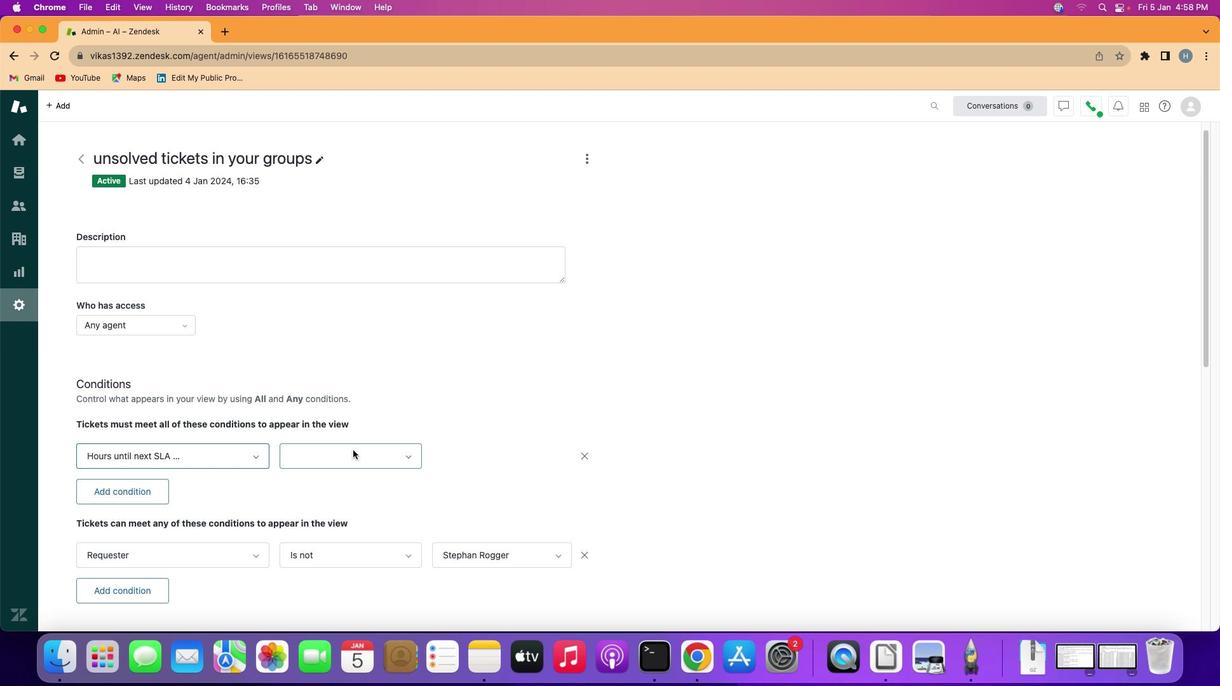 
Action: Mouse pressed left at (350, 448)
Screenshot: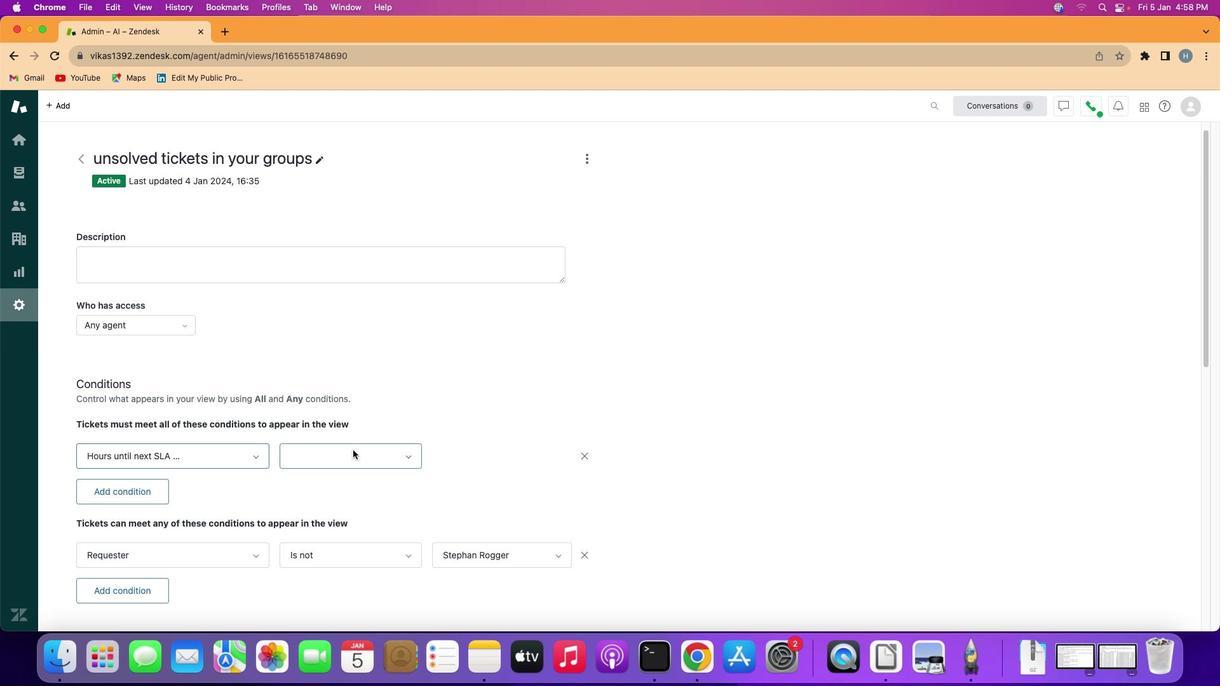 
Action: Mouse moved to (351, 484)
Screenshot: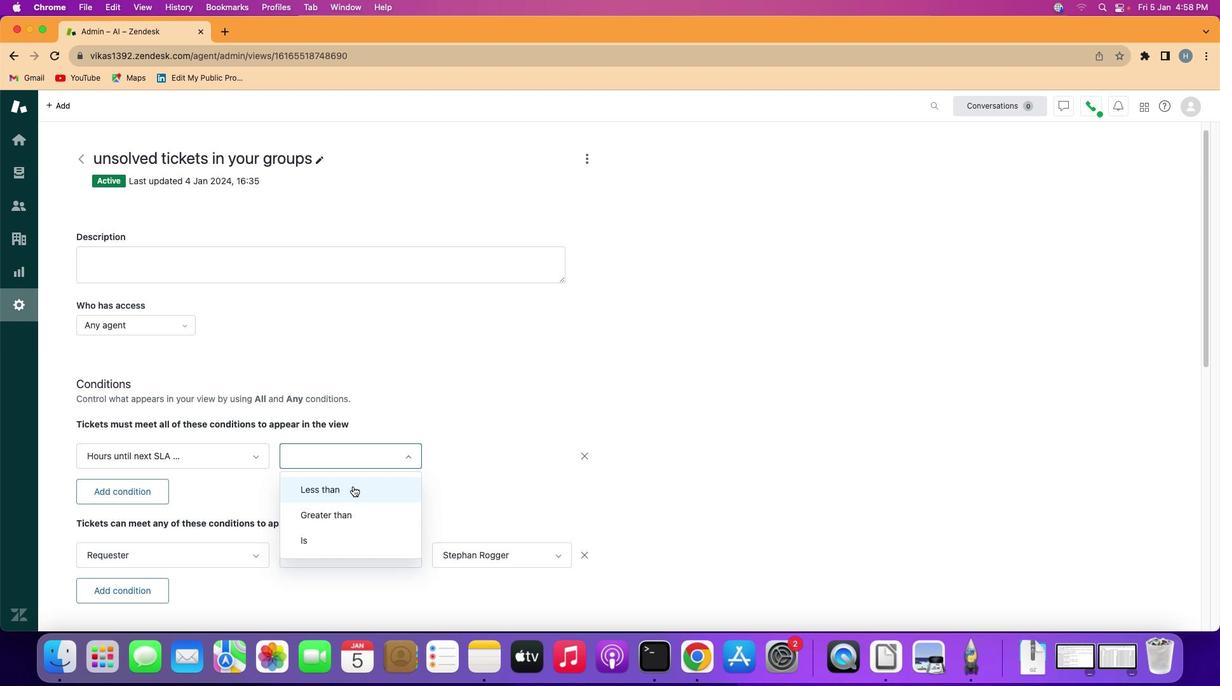 
Action: Mouse pressed left at (351, 484)
Screenshot: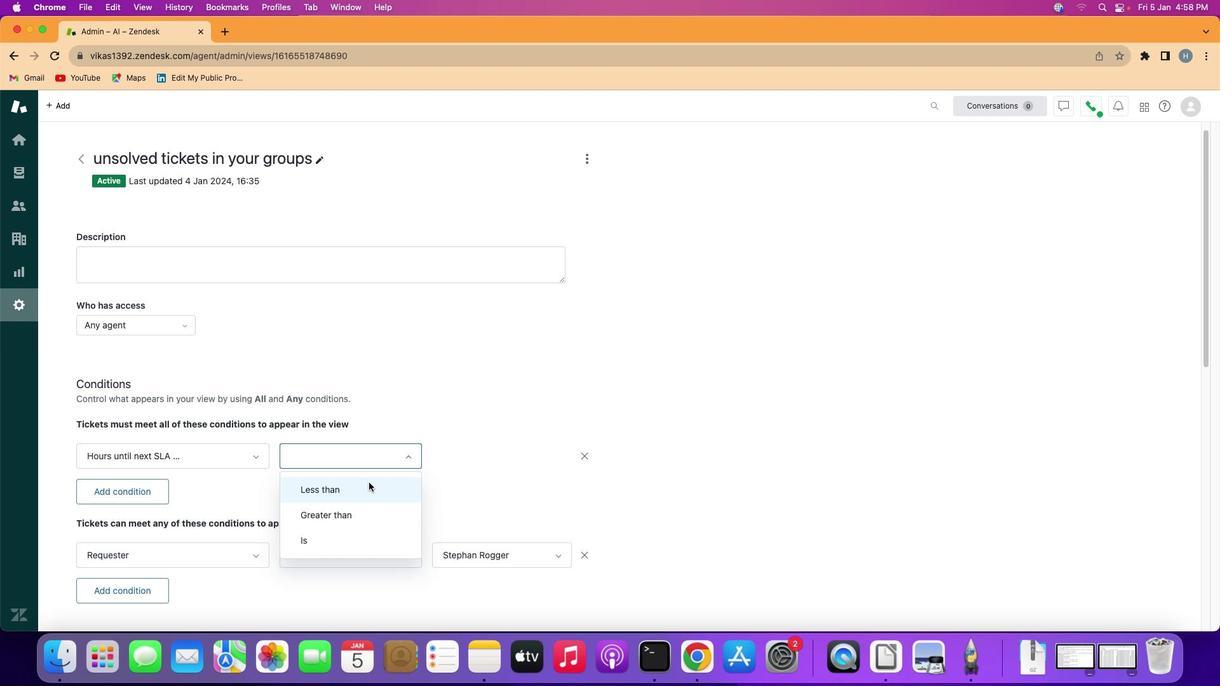 
Action: Mouse moved to (456, 456)
Screenshot: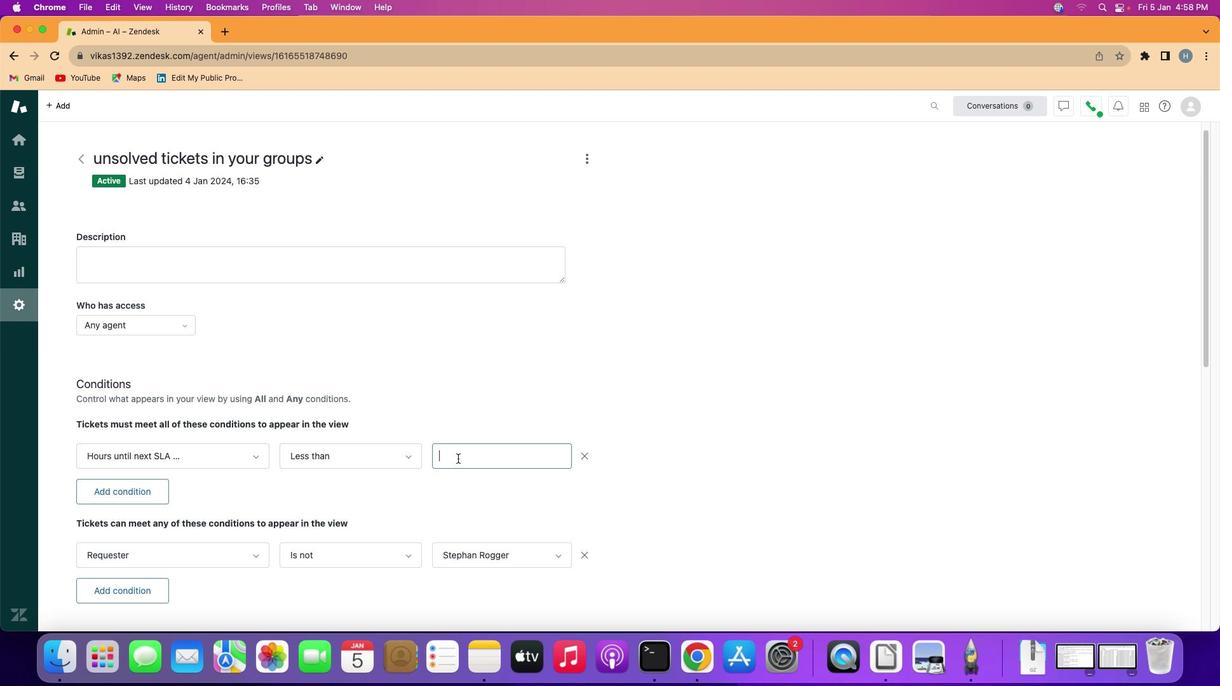 
Action: Mouse pressed left at (456, 456)
Screenshot: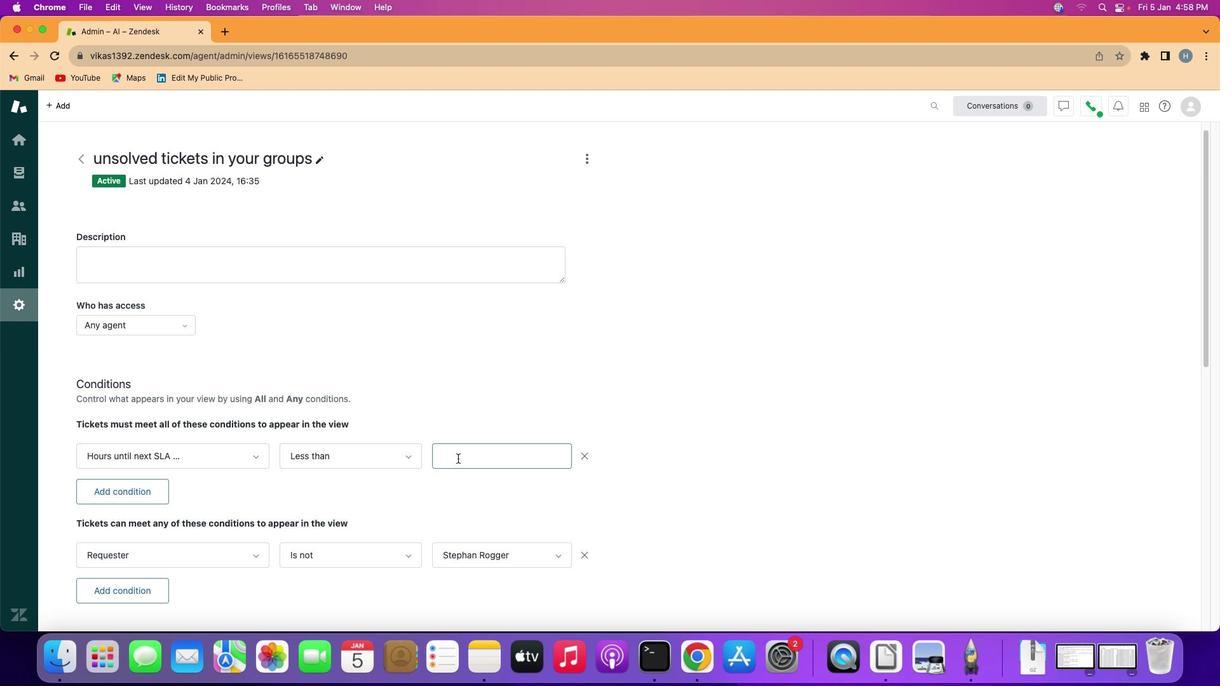 
Action: Mouse moved to (456, 457)
Screenshot: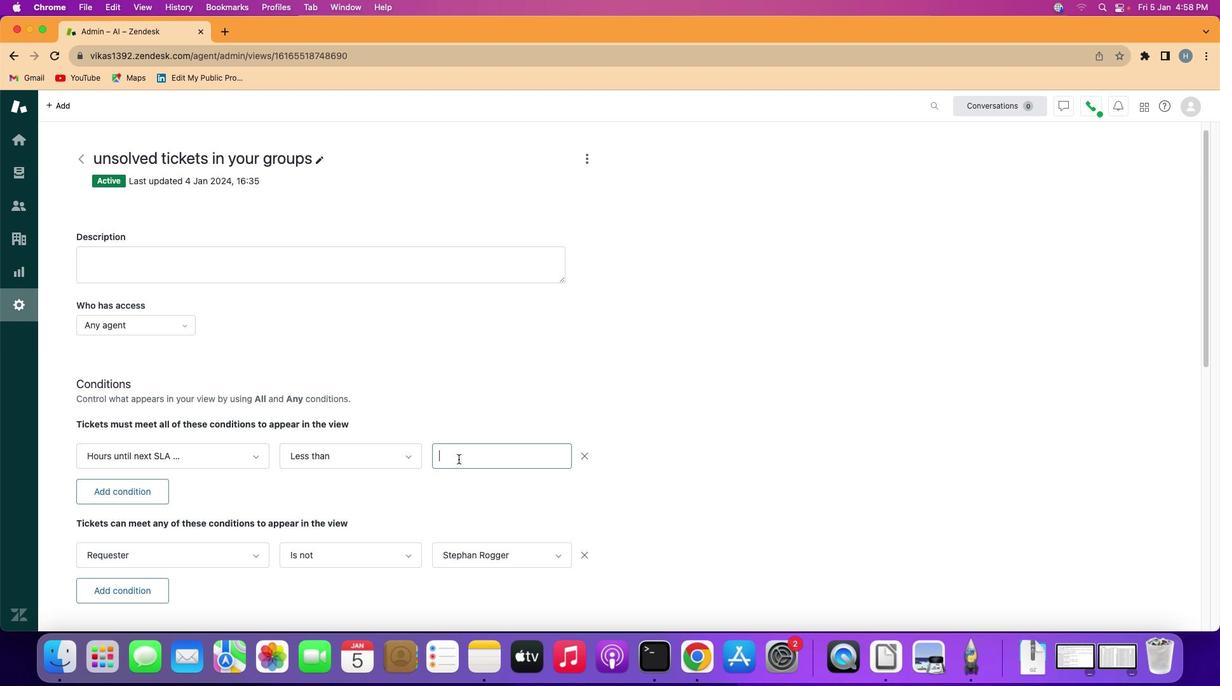 
Action: Key pressed Key.shift'F''i''f''t''y'
Screenshot: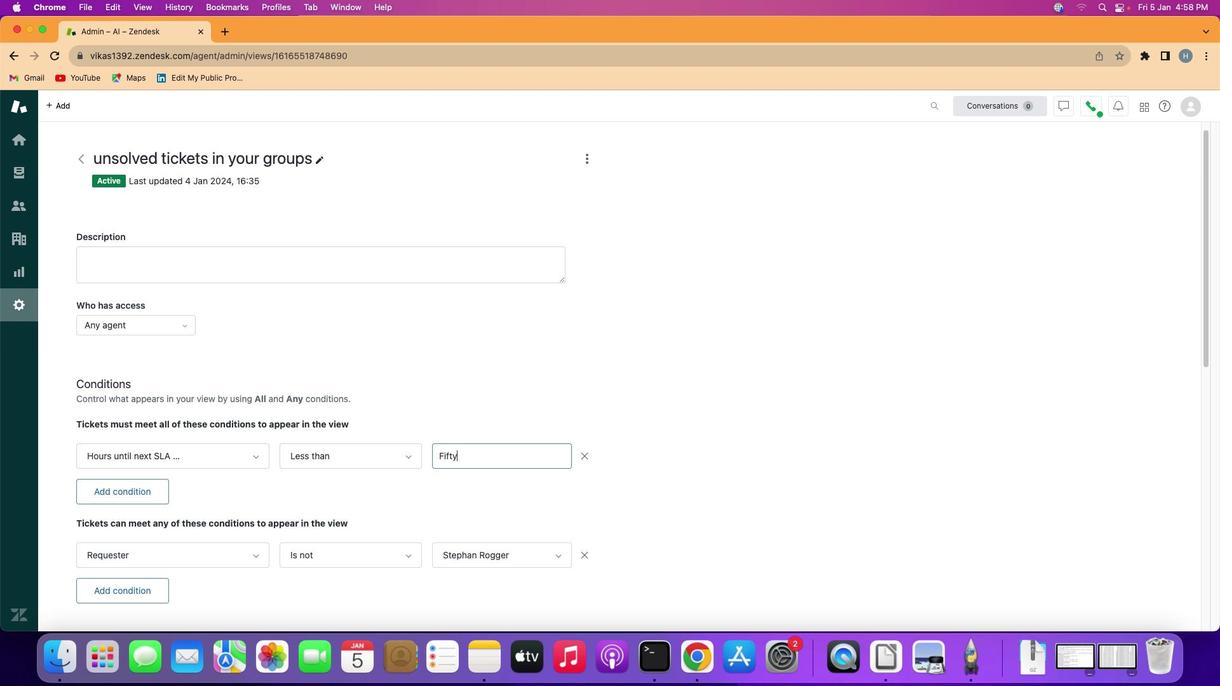 
Action: Mouse moved to (493, 480)
Screenshot: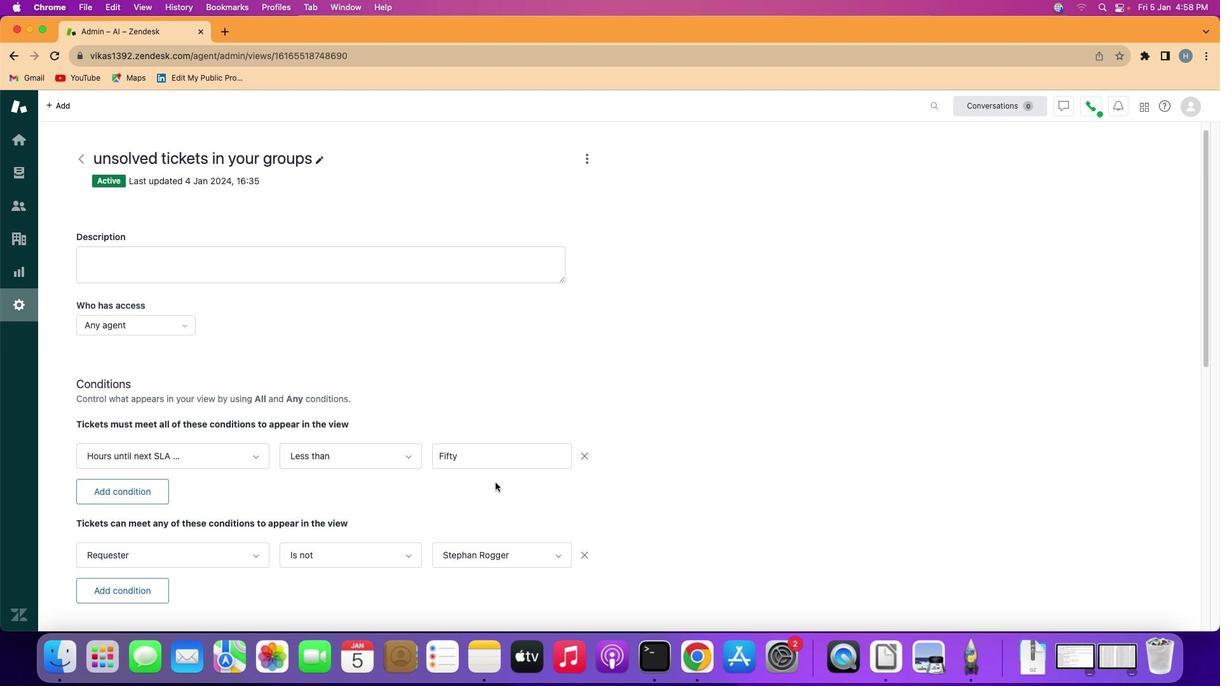 
Action: Mouse pressed left at (493, 480)
Screenshot: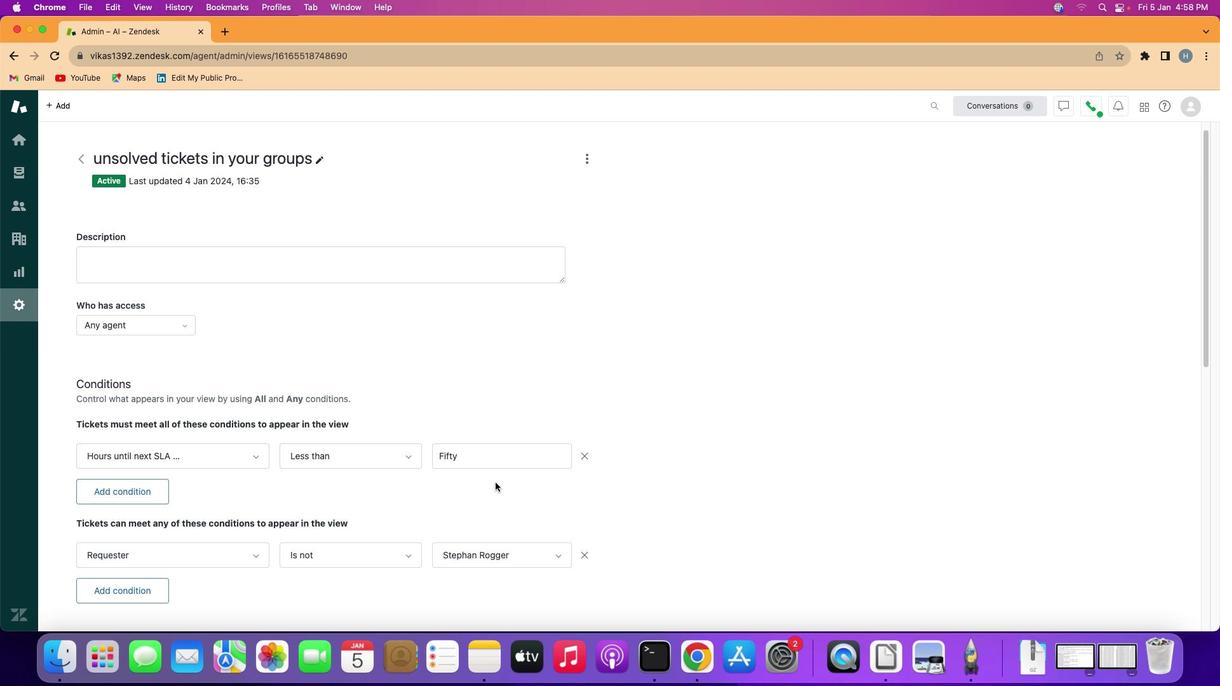 
Action: Mouse moved to (491, 481)
Screenshot: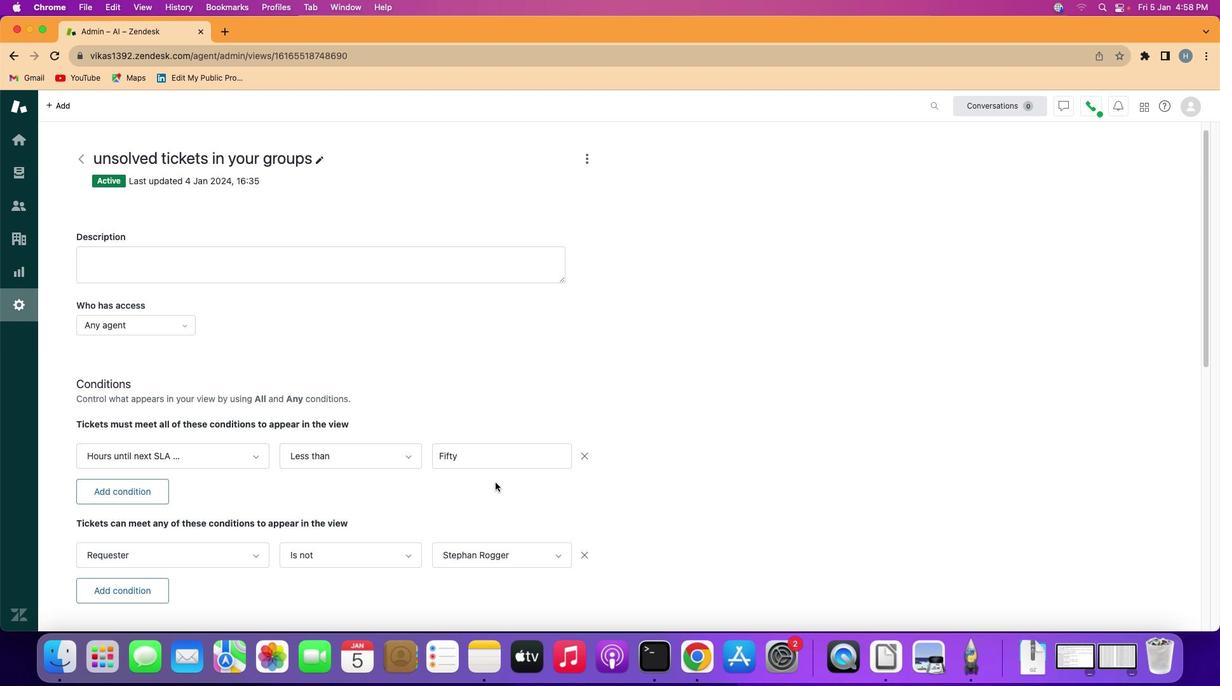 
